 Task: Create in the project AtlasLine and in the Backlog issue 'Develop a new feature to allow for real-time collaboration on documents' a child issue 'Data access policy creation and testing', and assign it to team member softage.2@softage.net. Create in the project AtlasLine and in the Backlog issue 'Implement a new feature to allow for automatic updates to the software' a child issue 'Serverless computing application resource allocation optimization and reporting', and assign it to team member softage.3@softage.net
Action: Mouse moved to (195, 55)
Screenshot: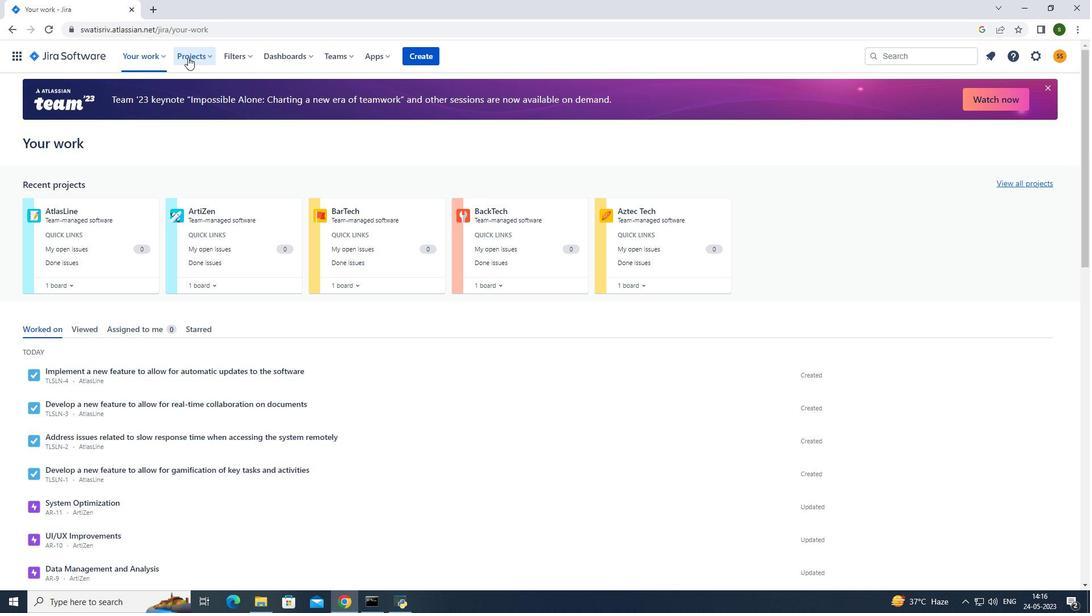
Action: Mouse pressed left at (195, 55)
Screenshot: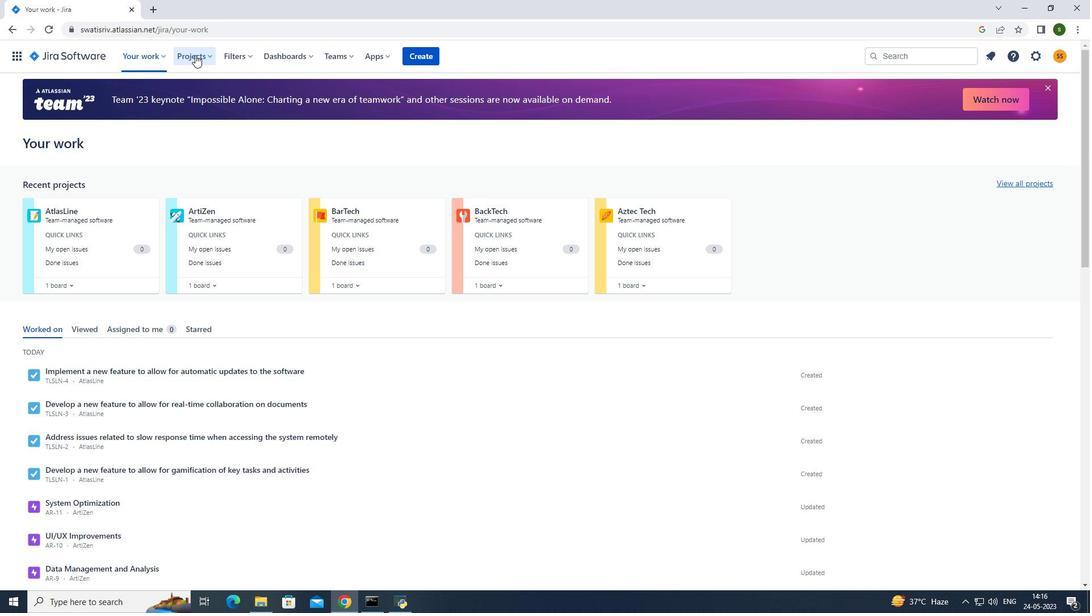 
Action: Mouse moved to (235, 99)
Screenshot: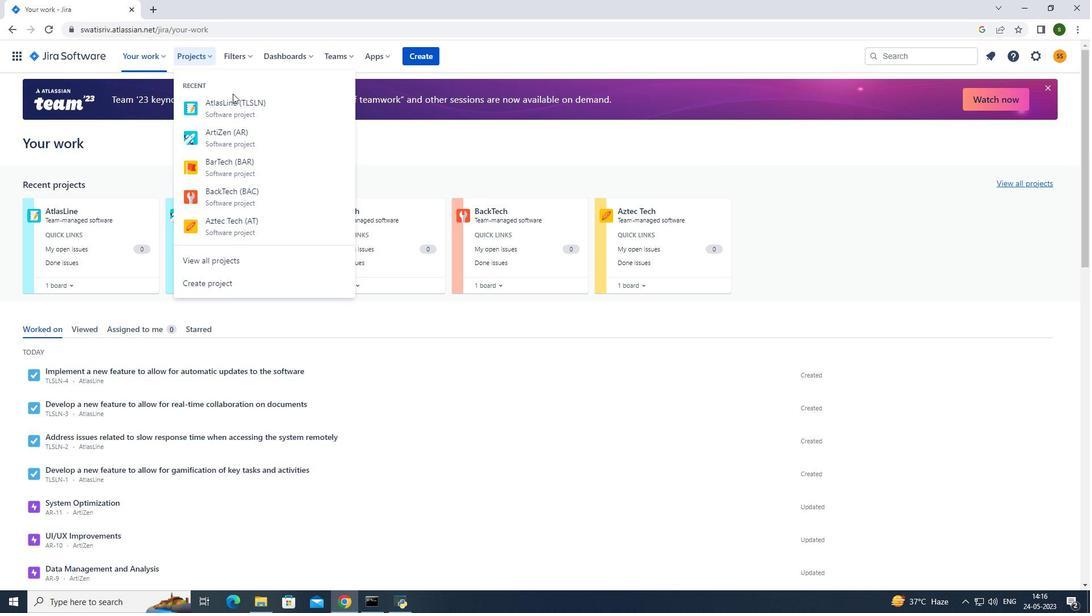 
Action: Mouse pressed left at (235, 99)
Screenshot: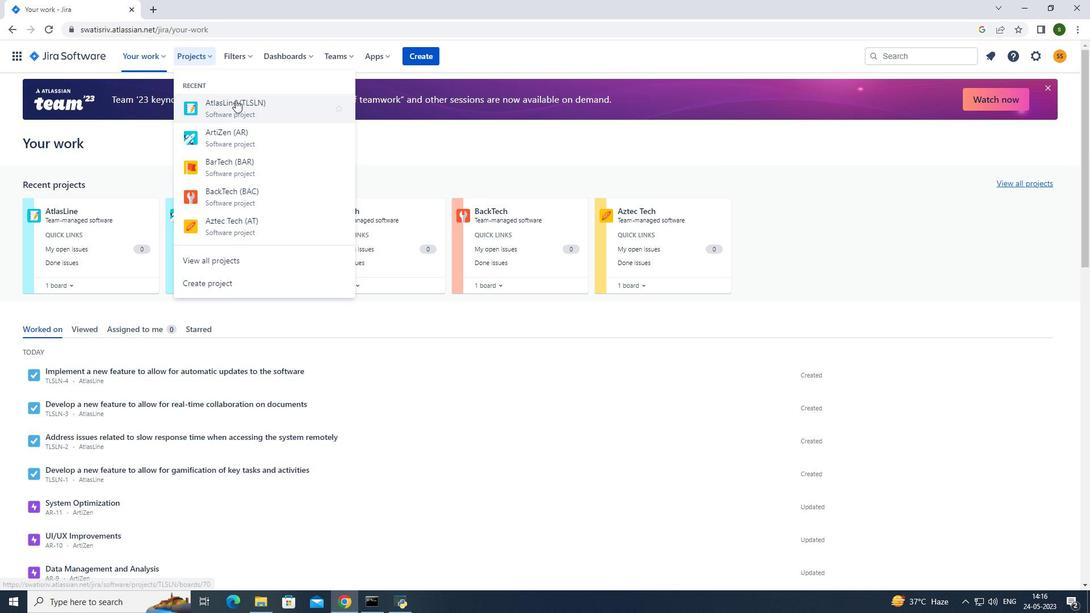
Action: Mouse moved to (245, 387)
Screenshot: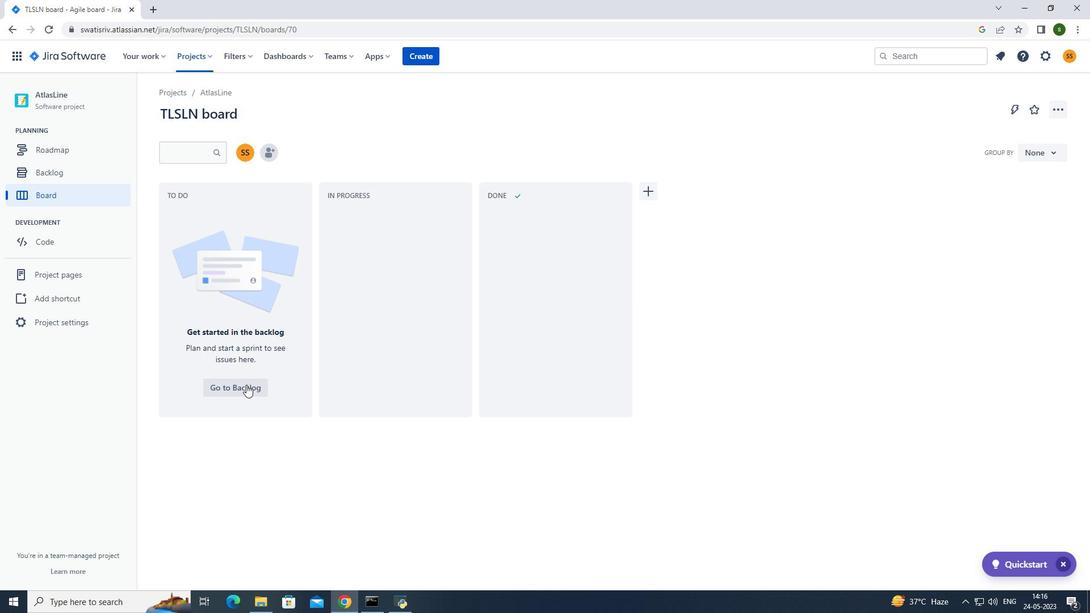 
Action: Mouse pressed left at (245, 387)
Screenshot: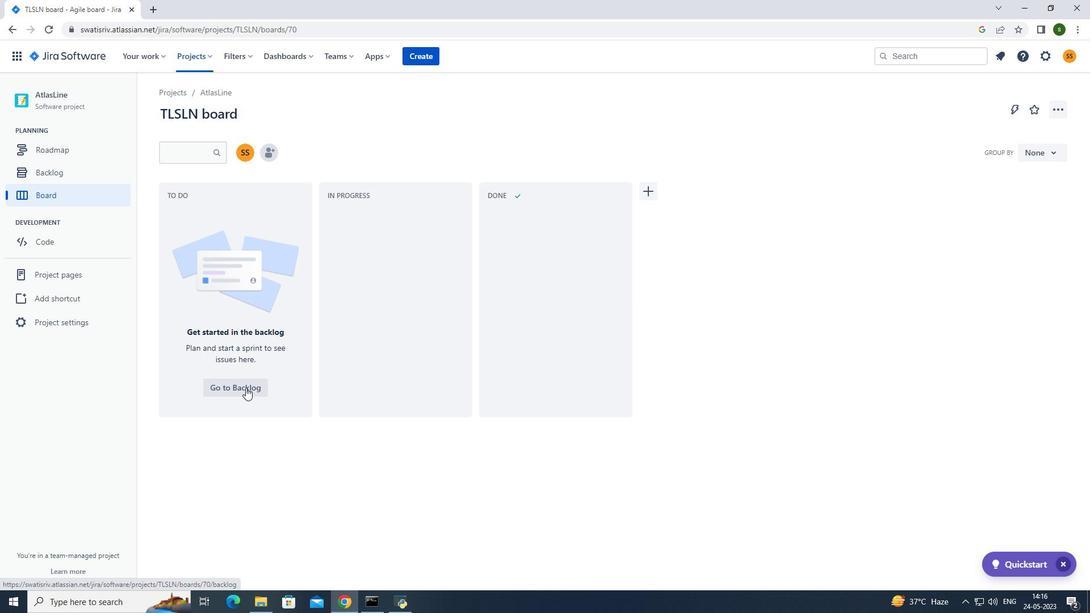 
Action: Mouse moved to (290, 360)
Screenshot: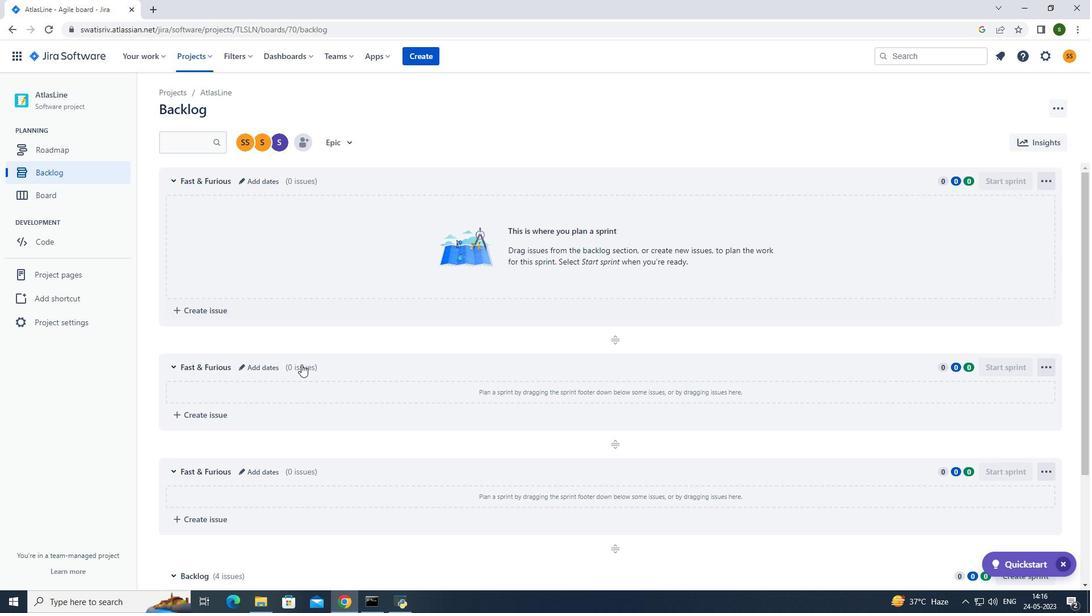 
Action: Mouse scrolled (290, 359) with delta (0, 0)
Screenshot: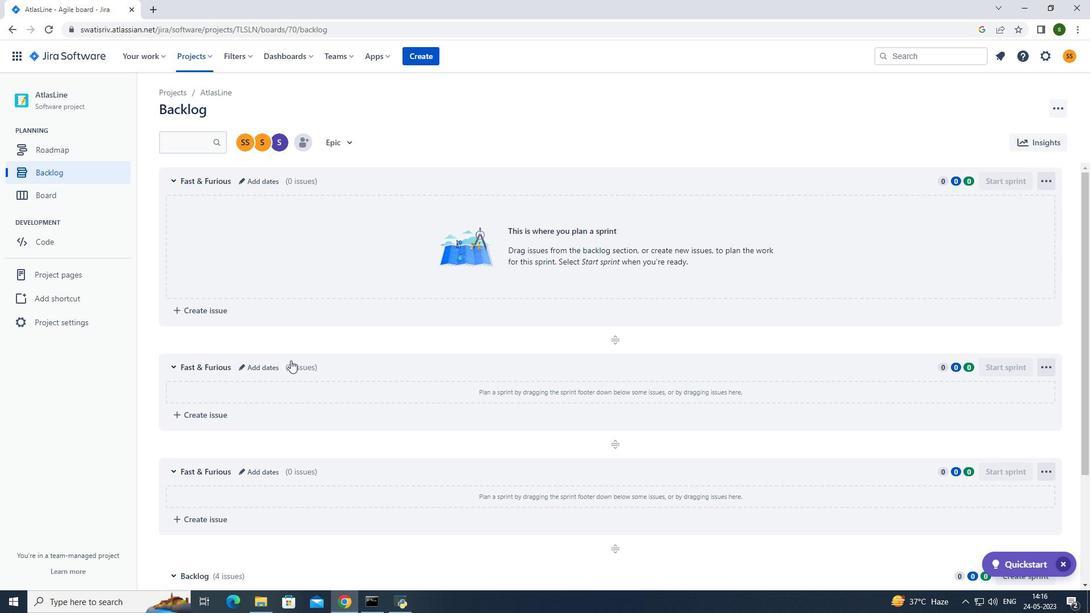 
Action: Mouse scrolled (290, 359) with delta (0, 0)
Screenshot: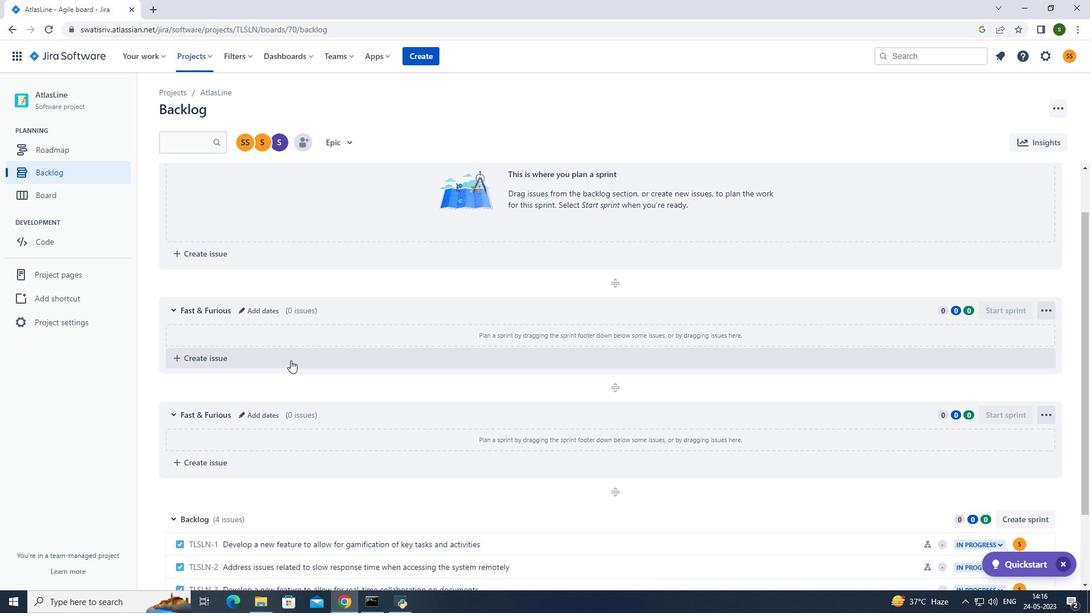
Action: Mouse scrolled (290, 359) with delta (0, 0)
Screenshot: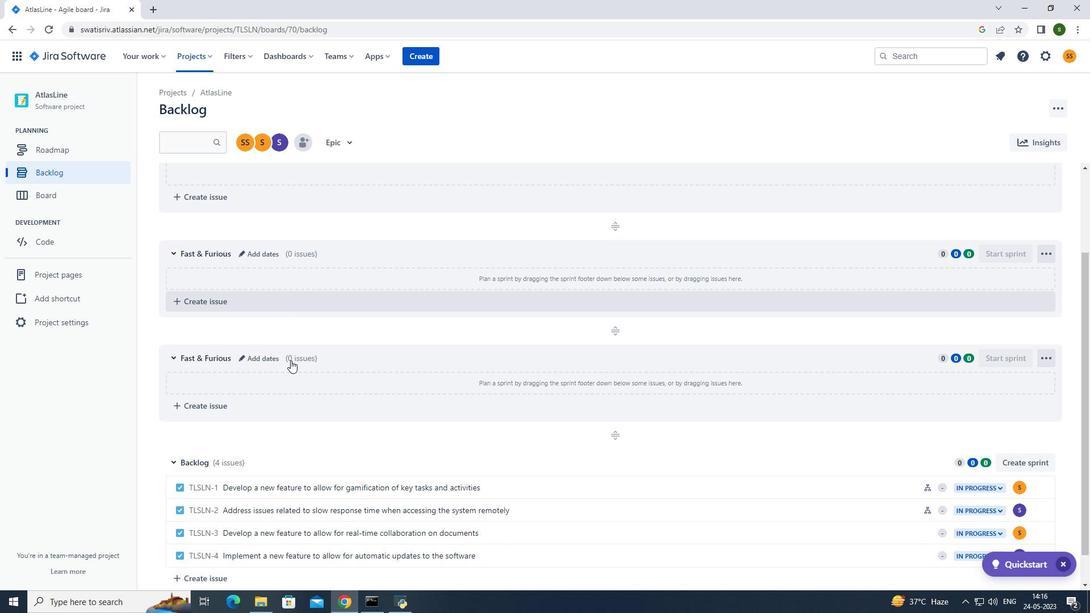 
Action: Mouse scrolled (290, 359) with delta (0, 0)
Screenshot: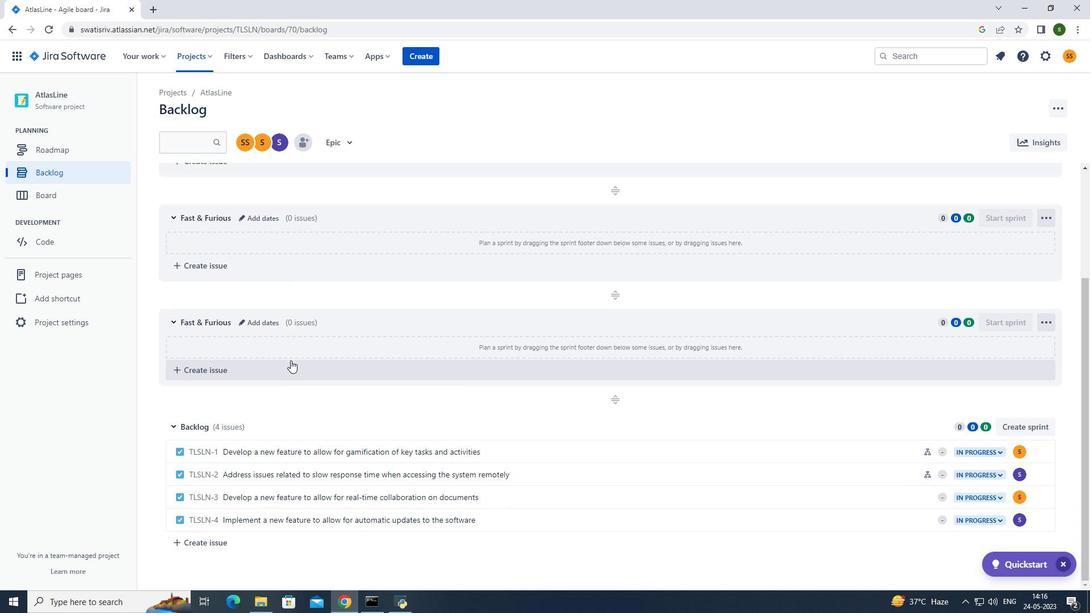 
Action: Mouse scrolled (290, 359) with delta (0, 0)
Screenshot: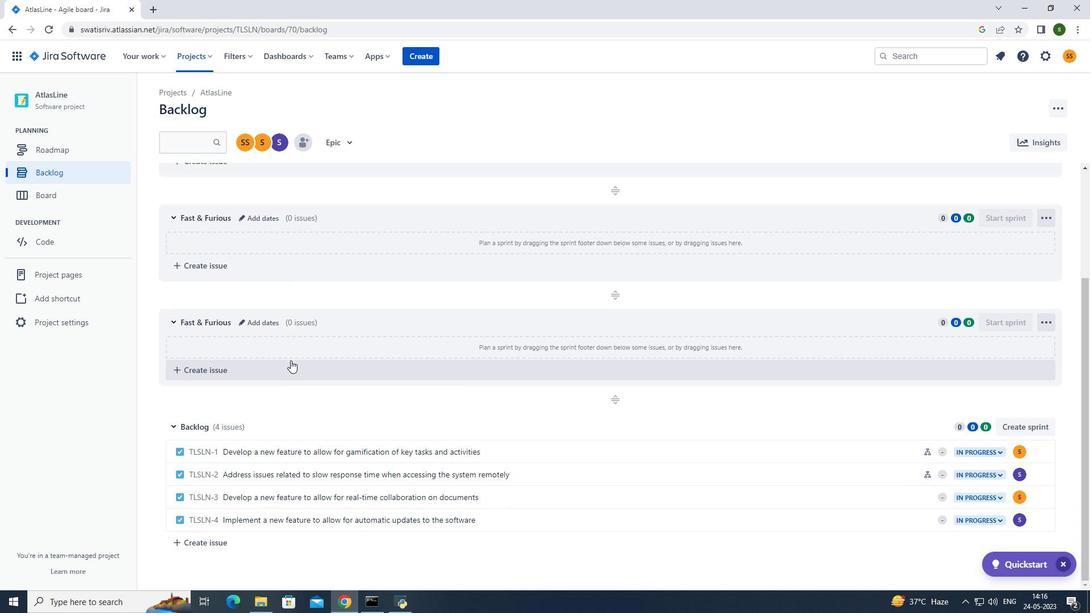 
Action: Mouse moved to (592, 492)
Screenshot: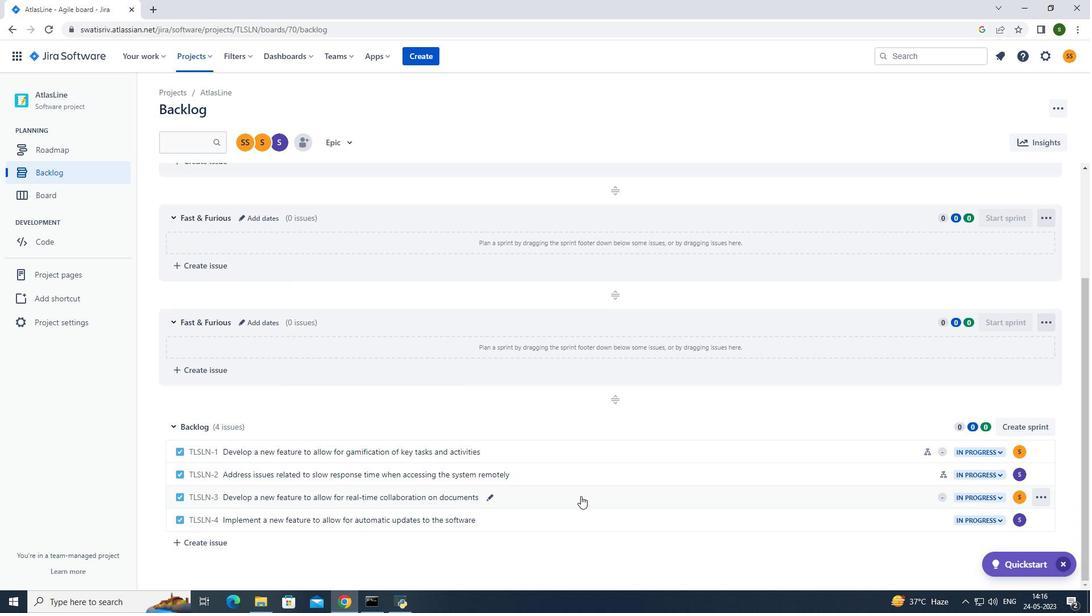 
Action: Mouse pressed left at (592, 492)
Screenshot: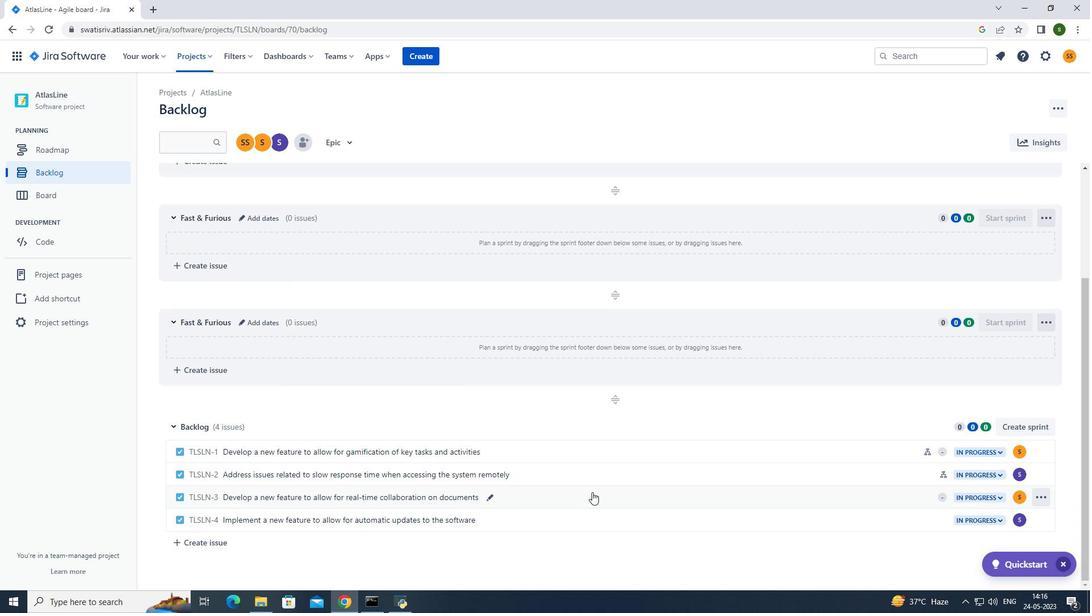 
Action: Mouse moved to (886, 254)
Screenshot: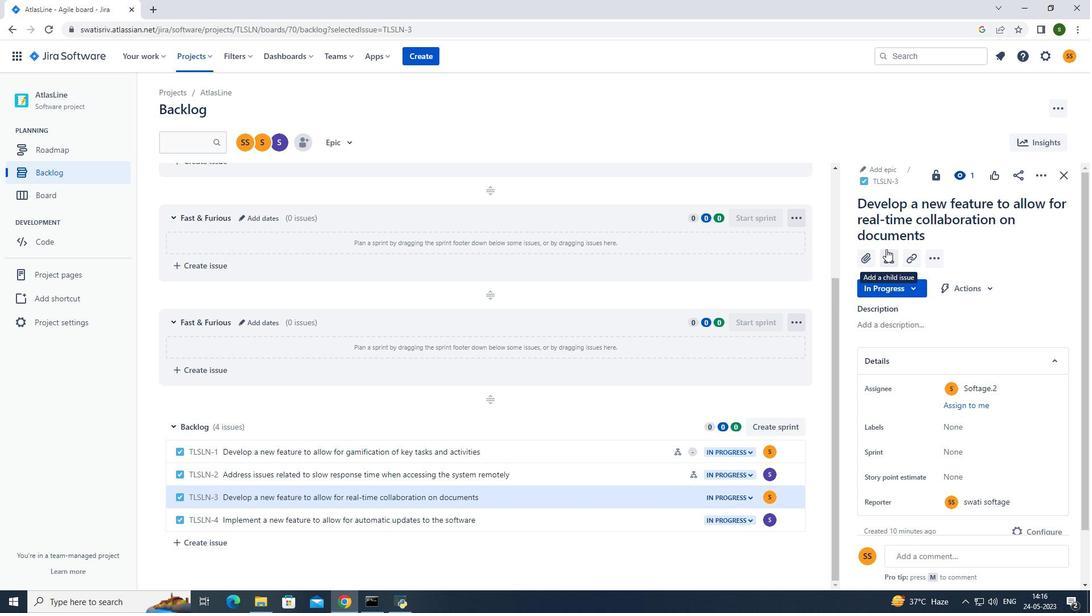
Action: Mouse pressed left at (886, 254)
Screenshot: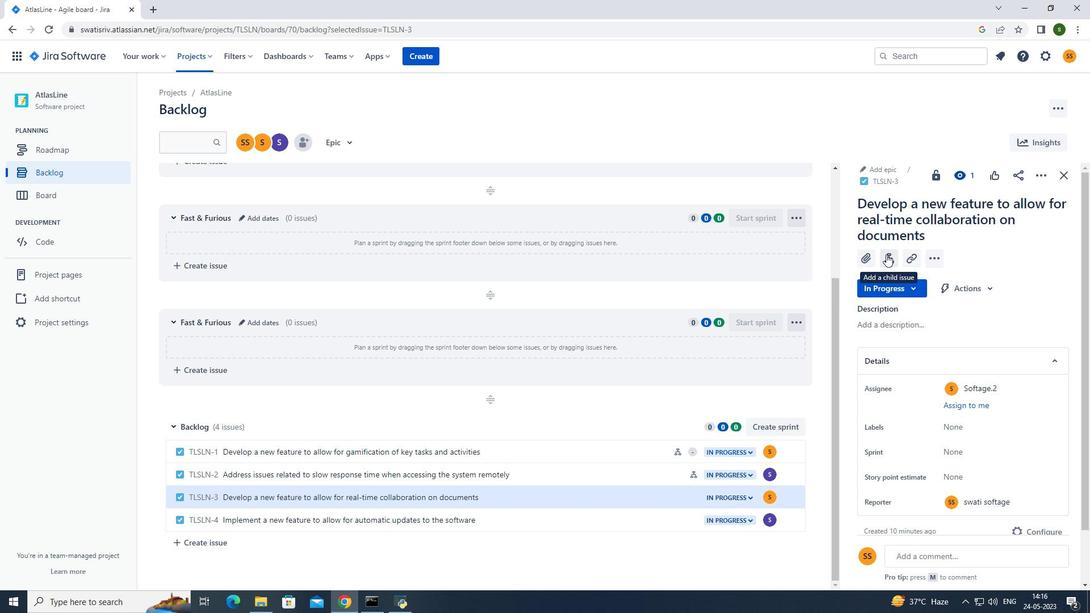 
Action: Mouse moved to (903, 363)
Screenshot: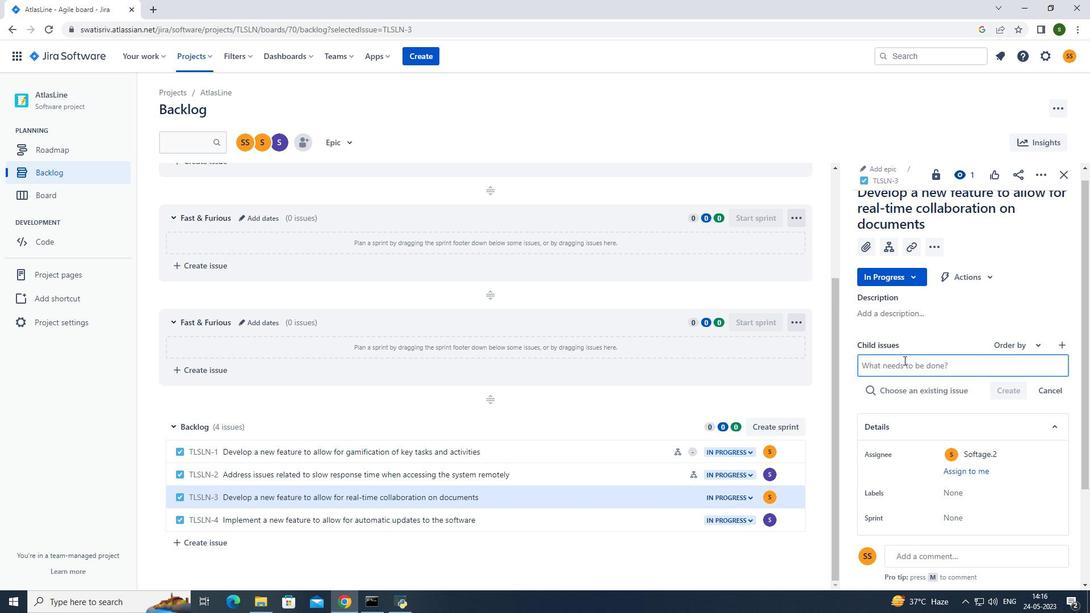 
Action: Mouse pressed left at (903, 363)
Screenshot: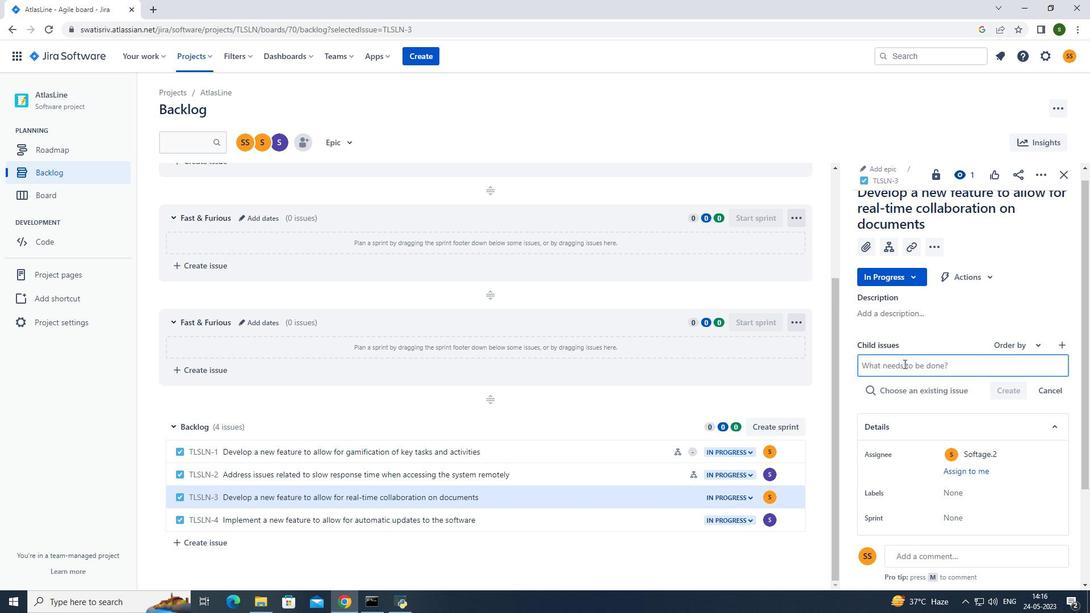 
Action: Mouse moved to (899, 376)
Screenshot: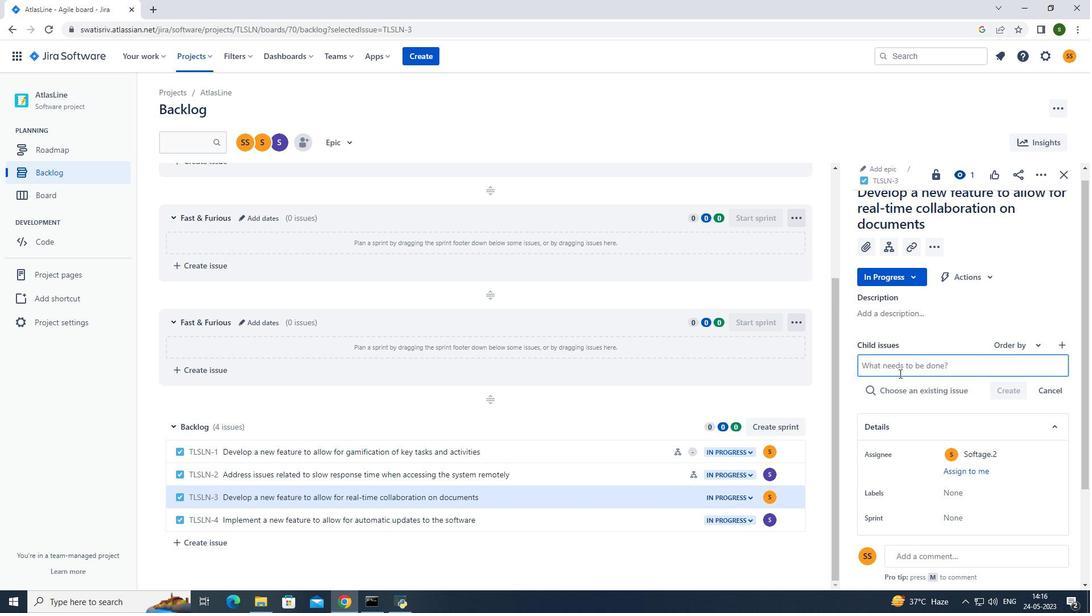 
Action: Key pressed <Key.caps_lock>D<Key.caps_lock>ata<Key.space>access<Key.space>policy<Key.space>creation<Key.space>and<Key.space>testing<Key.enter>
Screenshot: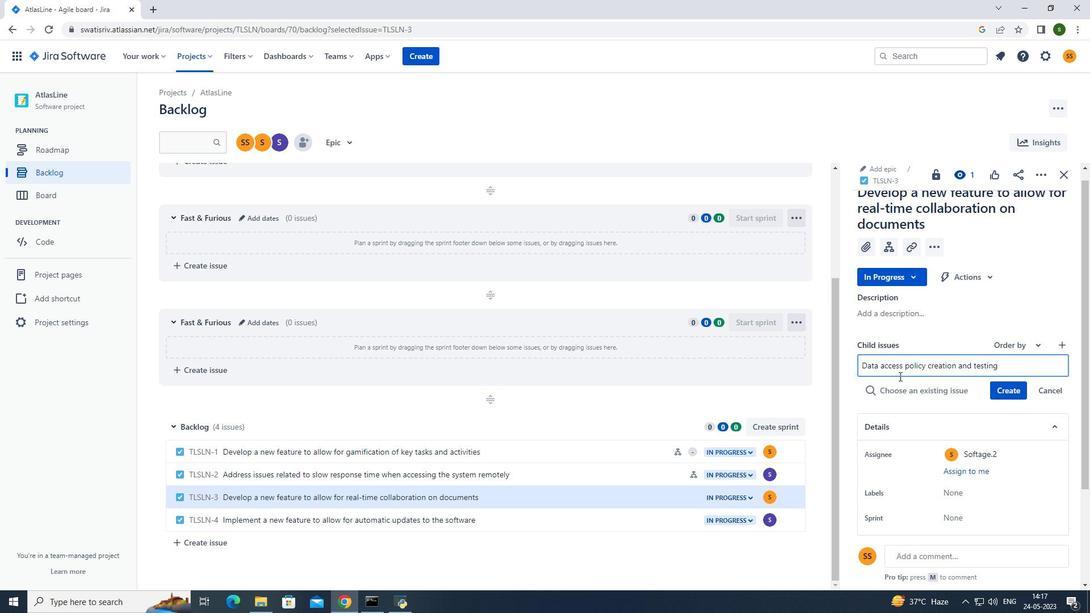 
Action: Mouse moved to (1020, 369)
Screenshot: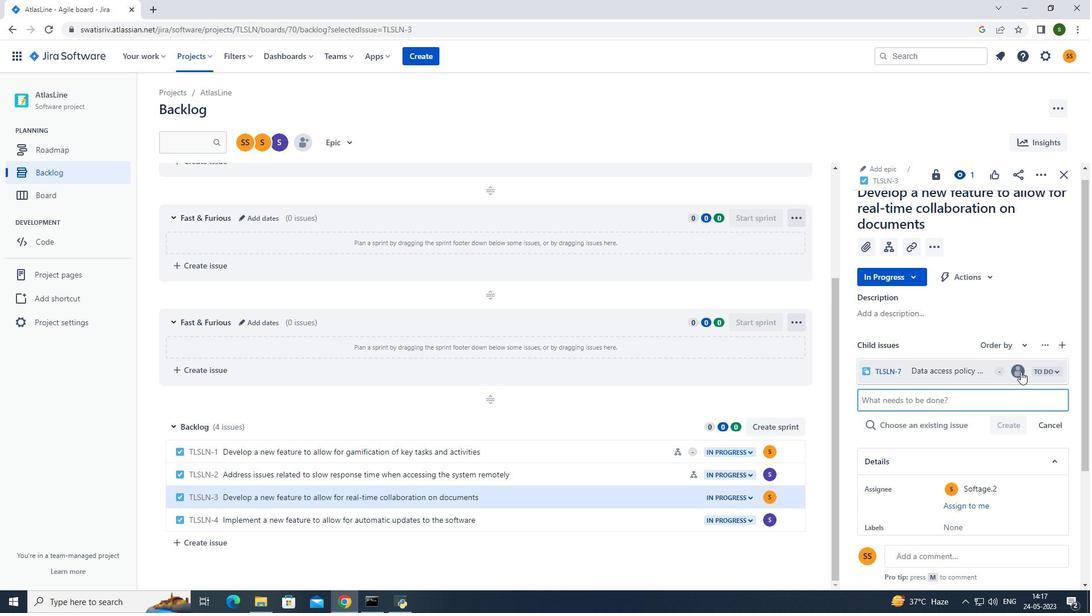 
Action: Mouse pressed left at (1020, 369)
Screenshot: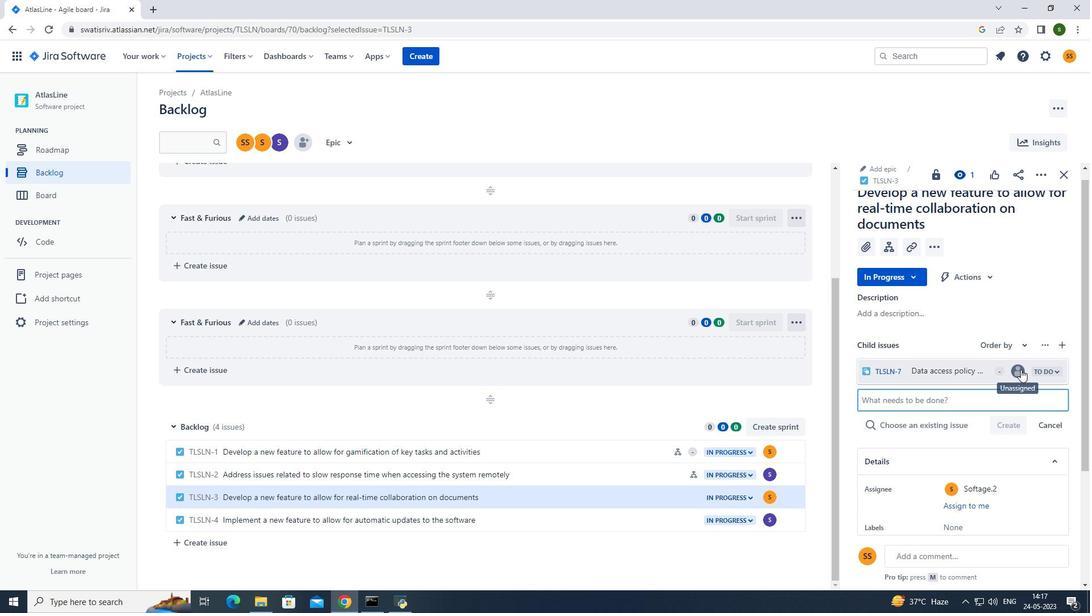 
Action: Mouse moved to (926, 312)
Screenshot: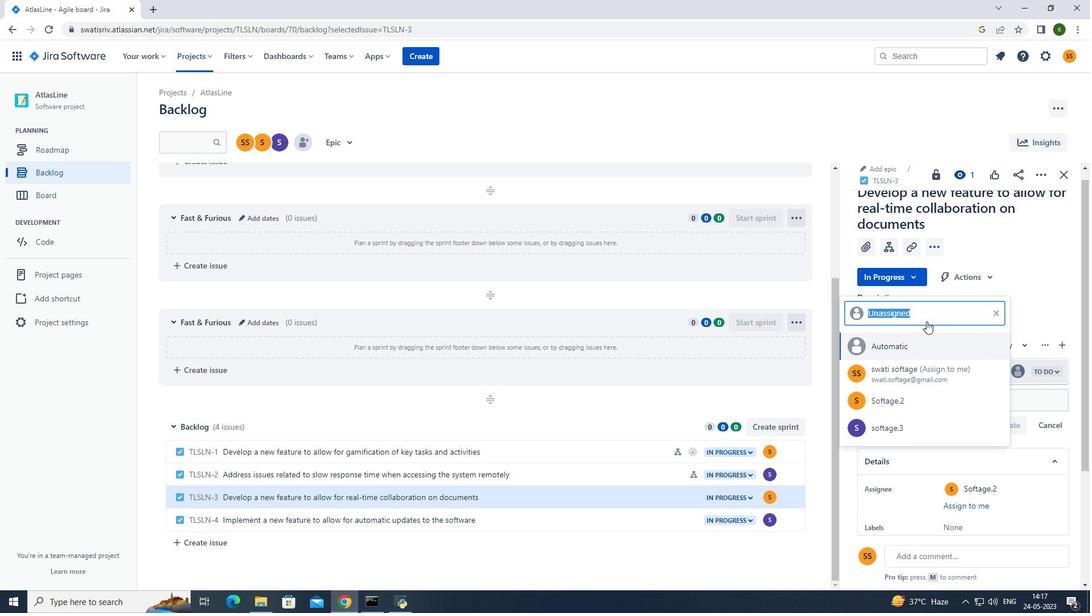 
Action: Key pressed softage.2<Key.shift>@softage.net
Screenshot: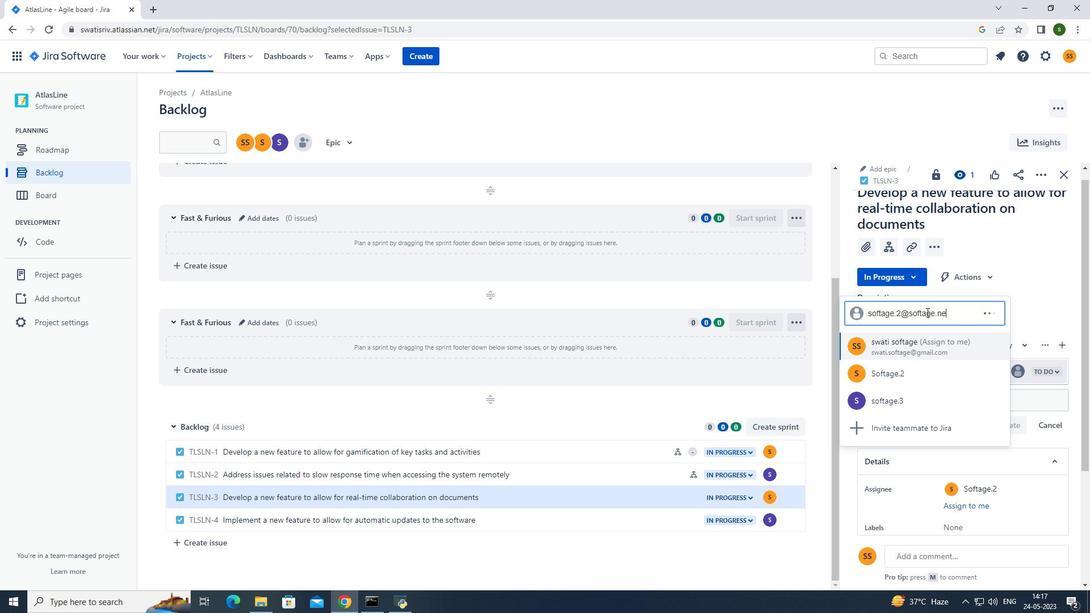 
Action: Mouse moved to (915, 373)
Screenshot: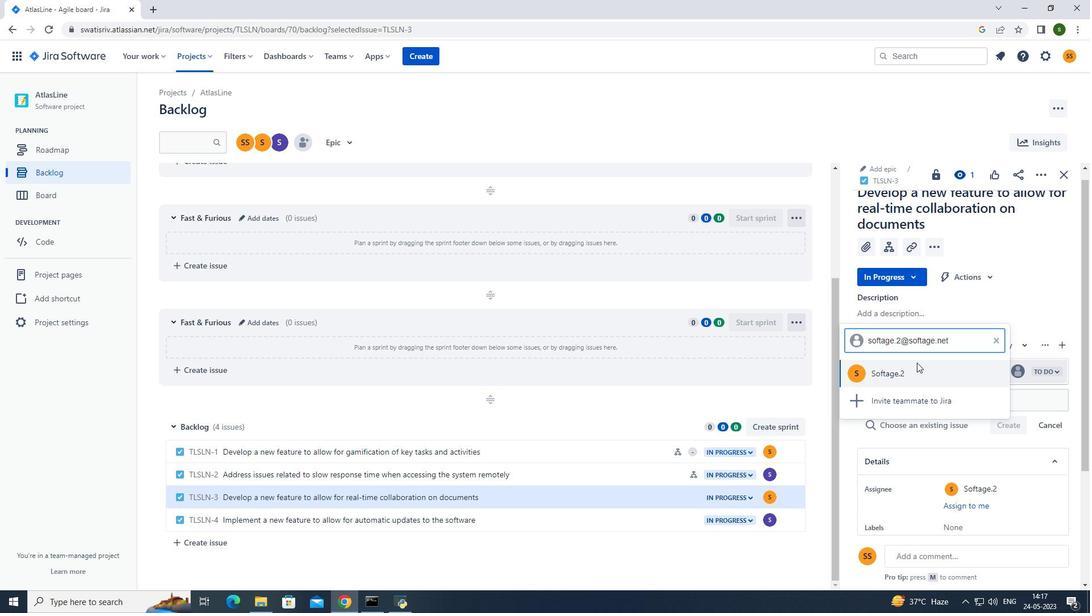 
Action: Mouse pressed left at (915, 373)
Screenshot: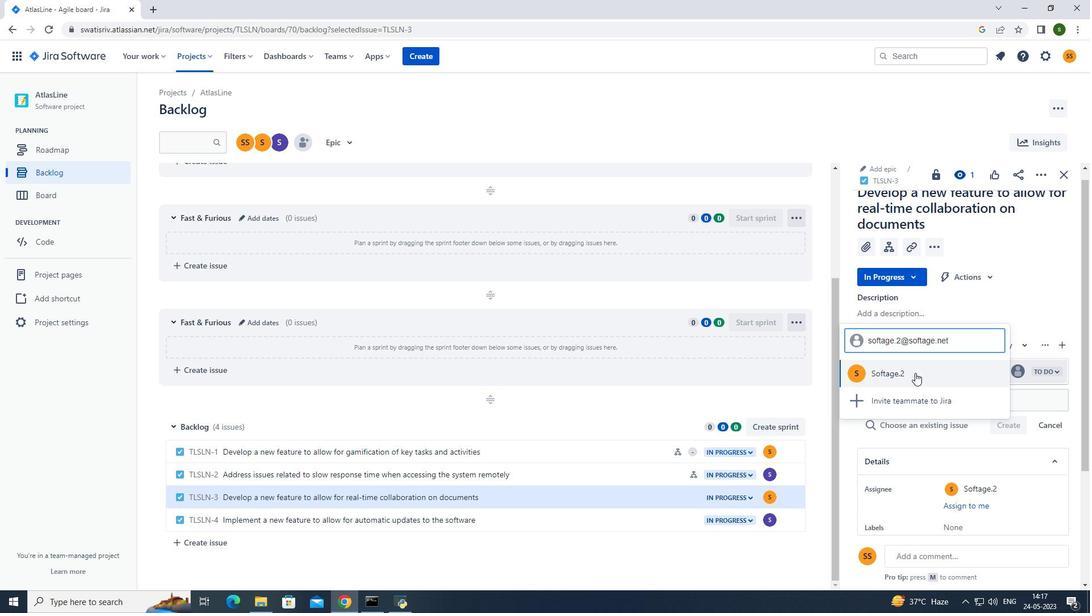 
Action: Mouse moved to (596, 122)
Screenshot: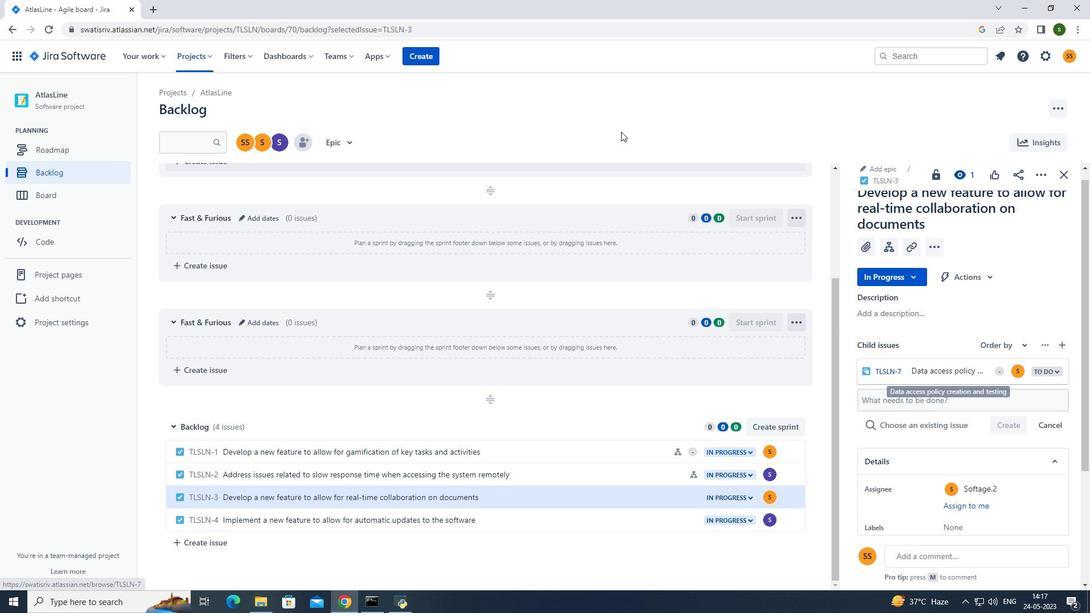 
Action: Mouse pressed left at (596, 122)
Screenshot: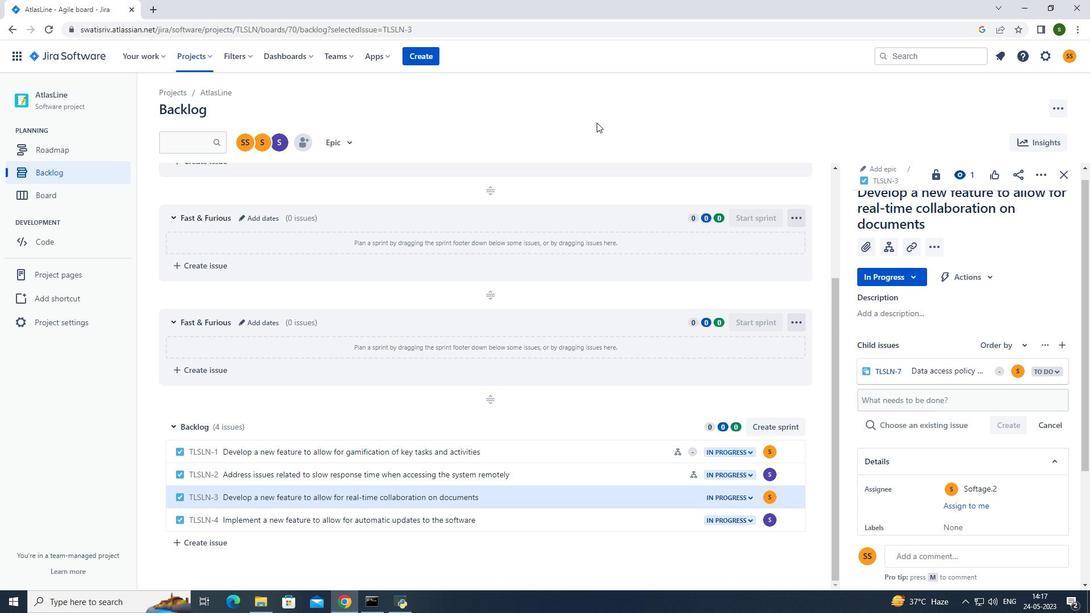 
Action: Mouse moved to (193, 50)
Screenshot: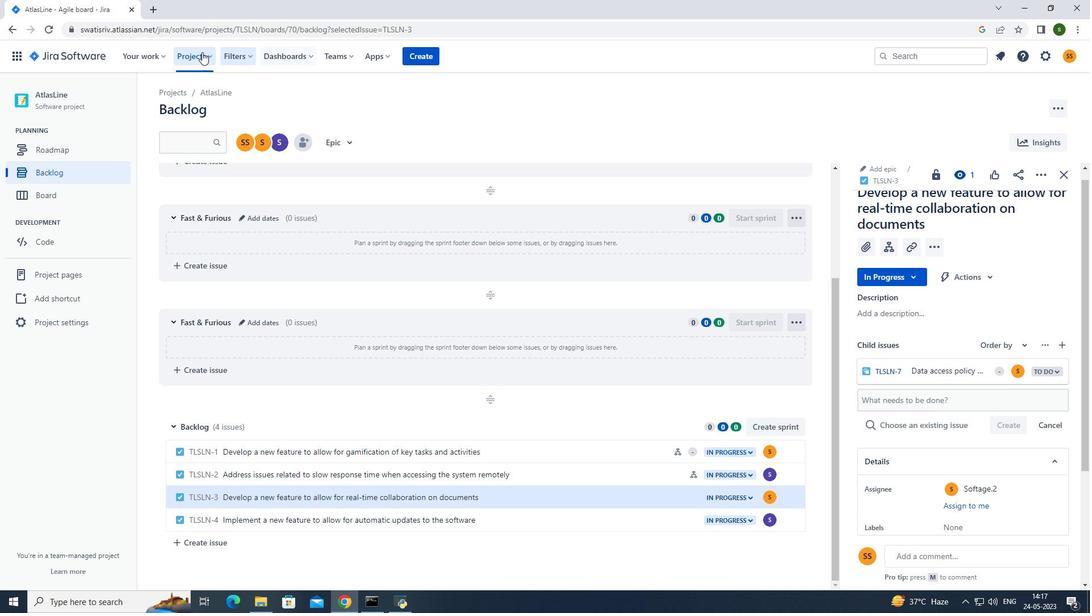 
Action: Mouse pressed left at (193, 50)
Screenshot: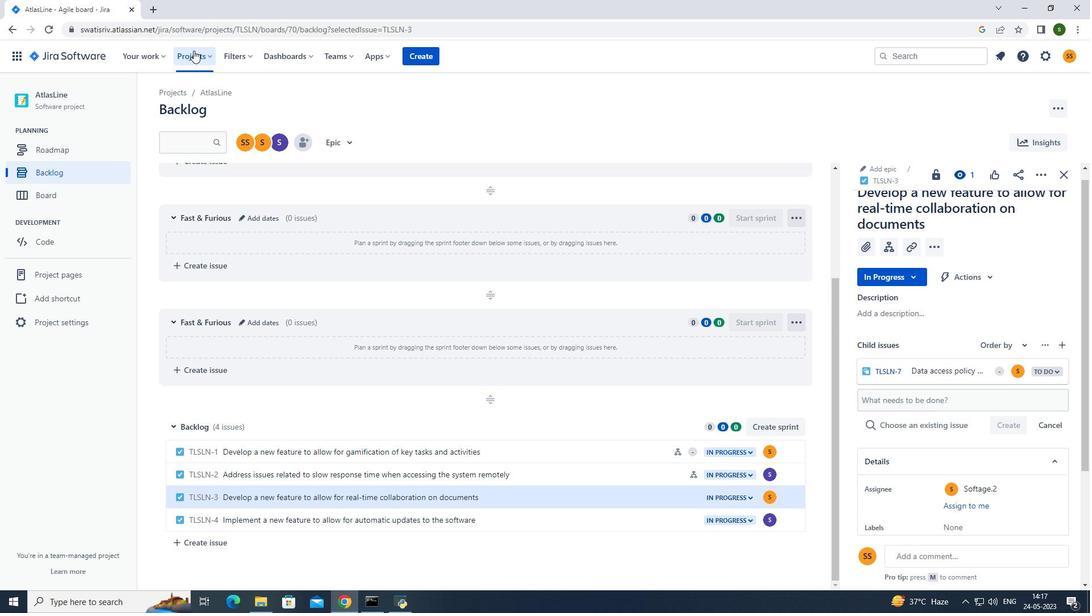
Action: Mouse moved to (238, 99)
Screenshot: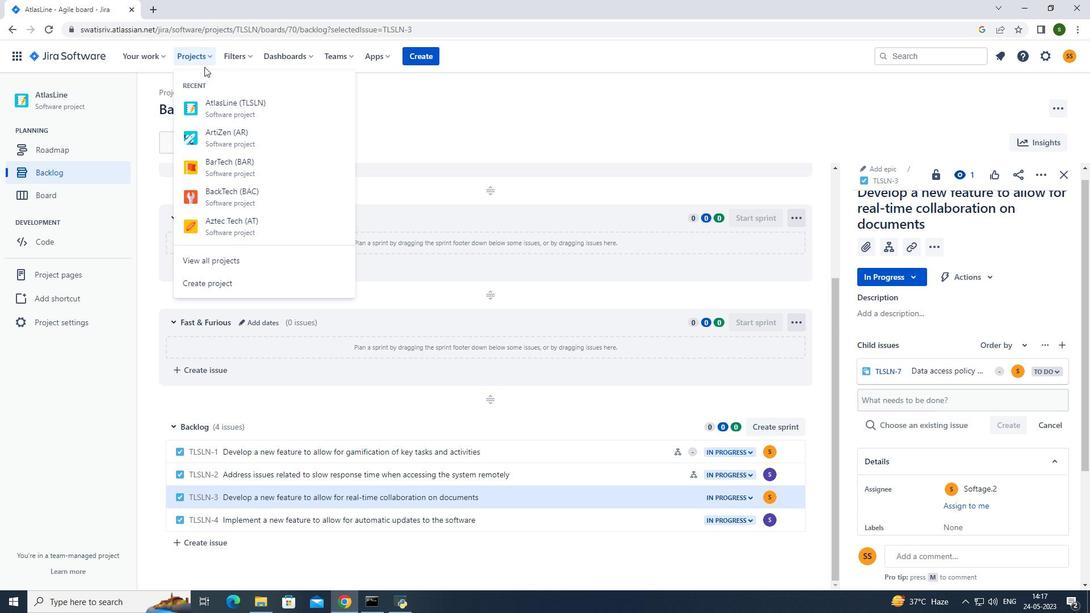 
Action: Mouse pressed left at (238, 99)
Screenshot: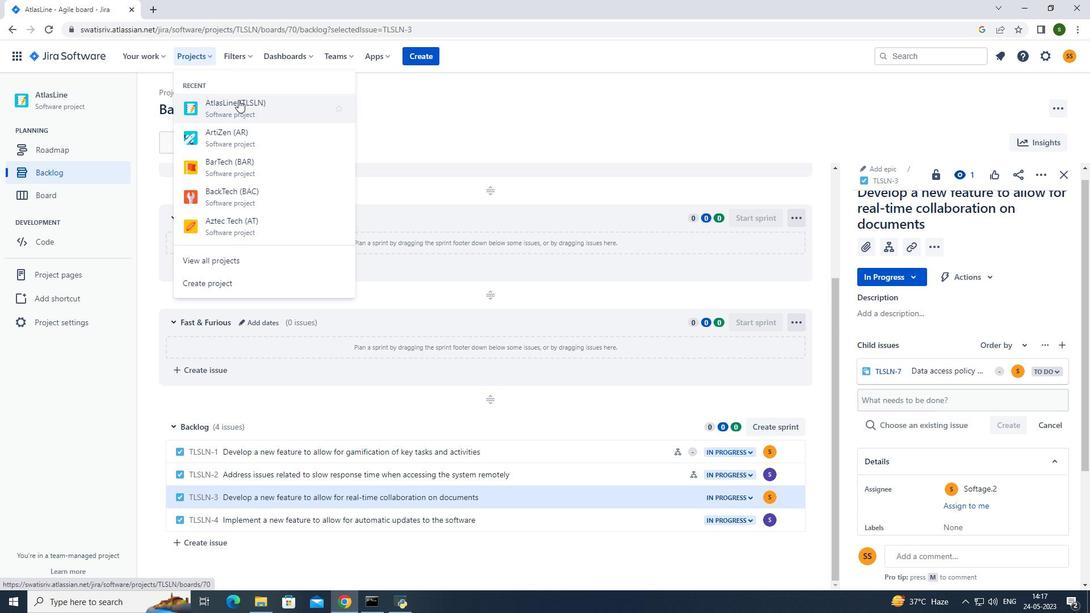 
Action: Mouse moved to (236, 394)
Screenshot: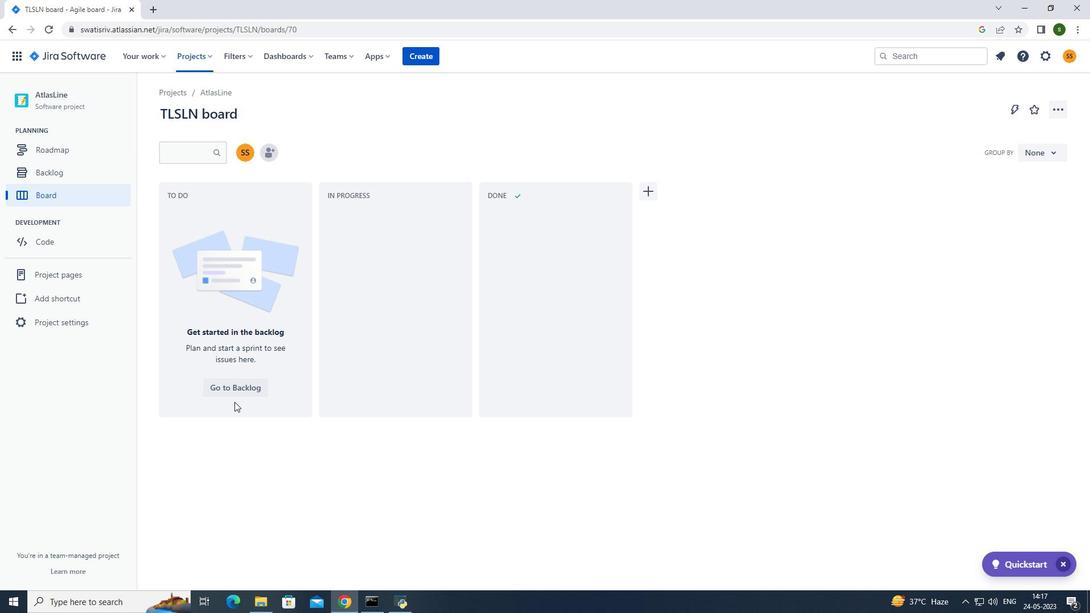 
Action: Mouse pressed left at (236, 394)
Screenshot: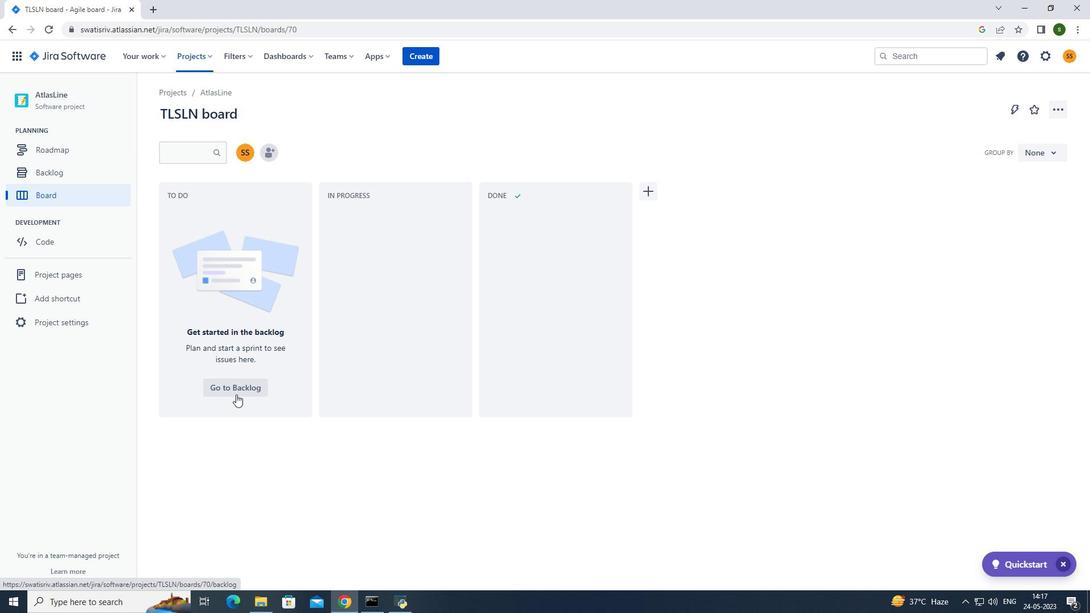 
Action: Mouse moved to (451, 369)
Screenshot: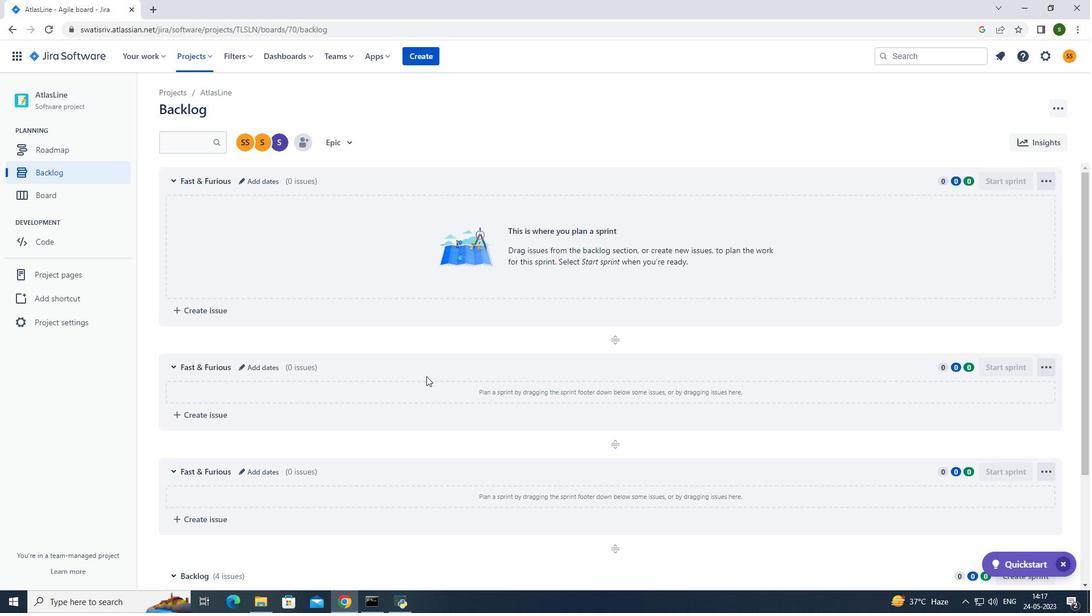 
Action: Mouse scrolled (451, 368) with delta (0, 0)
Screenshot: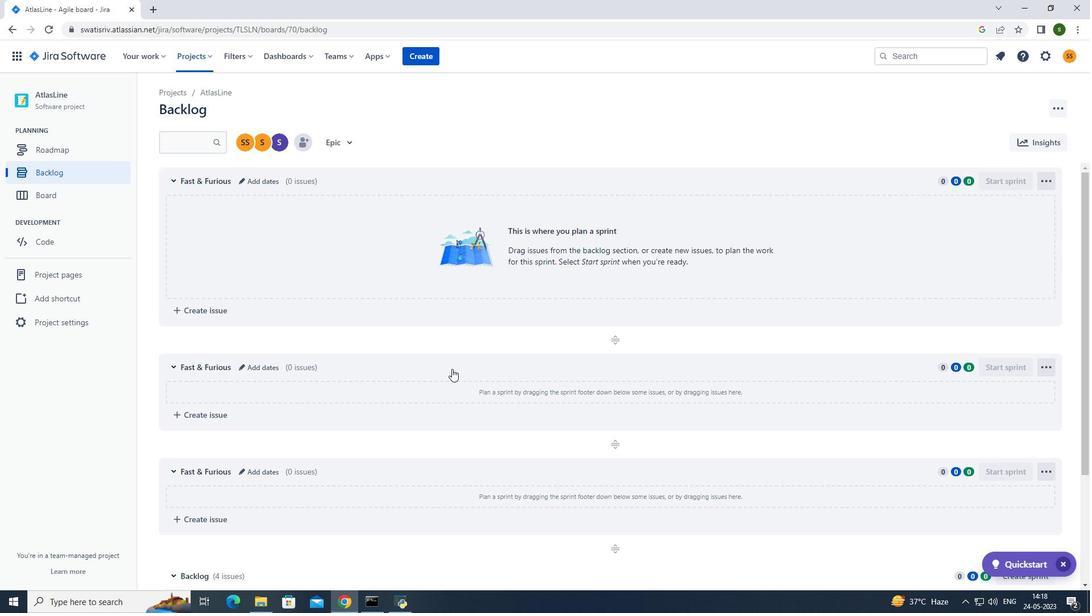 
Action: Mouse scrolled (451, 368) with delta (0, 0)
Screenshot: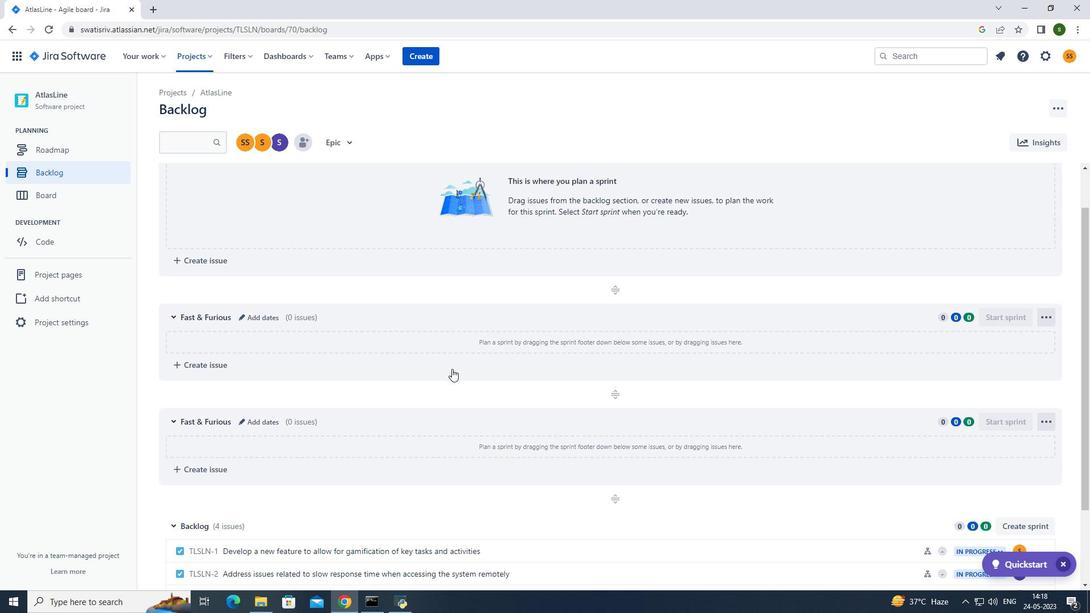 
Action: Mouse scrolled (451, 368) with delta (0, 0)
Screenshot: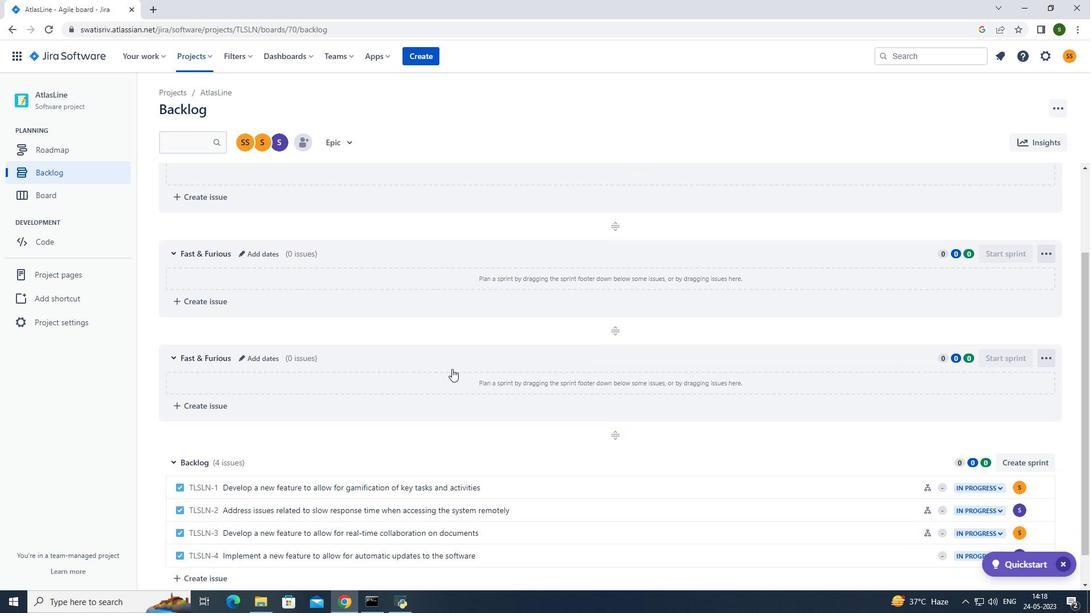 
Action: Mouse scrolled (451, 368) with delta (0, 0)
Screenshot: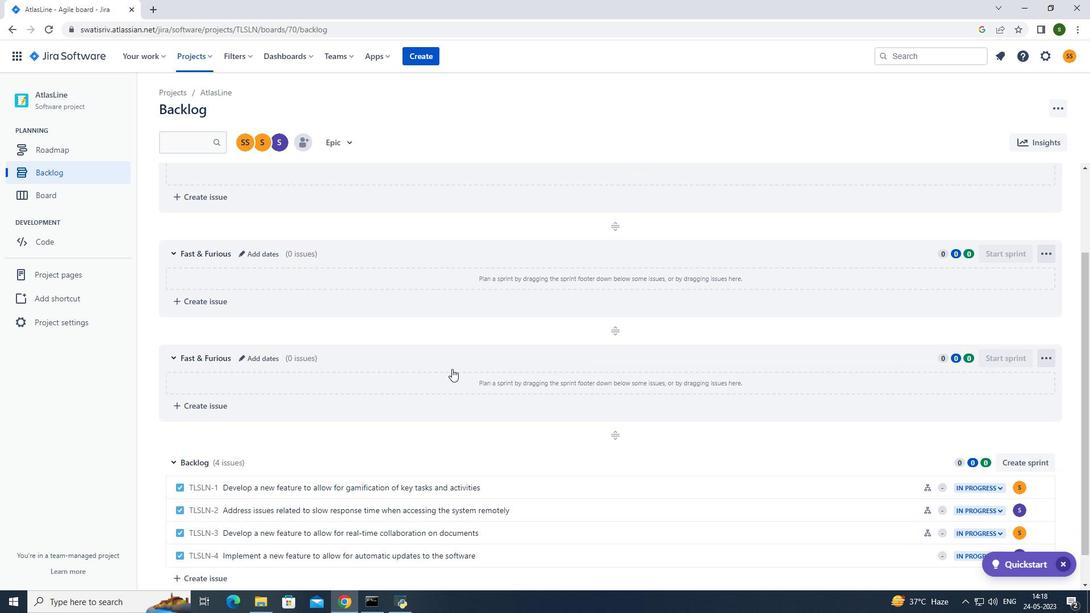 
Action: Mouse scrolled (451, 368) with delta (0, 0)
Screenshot: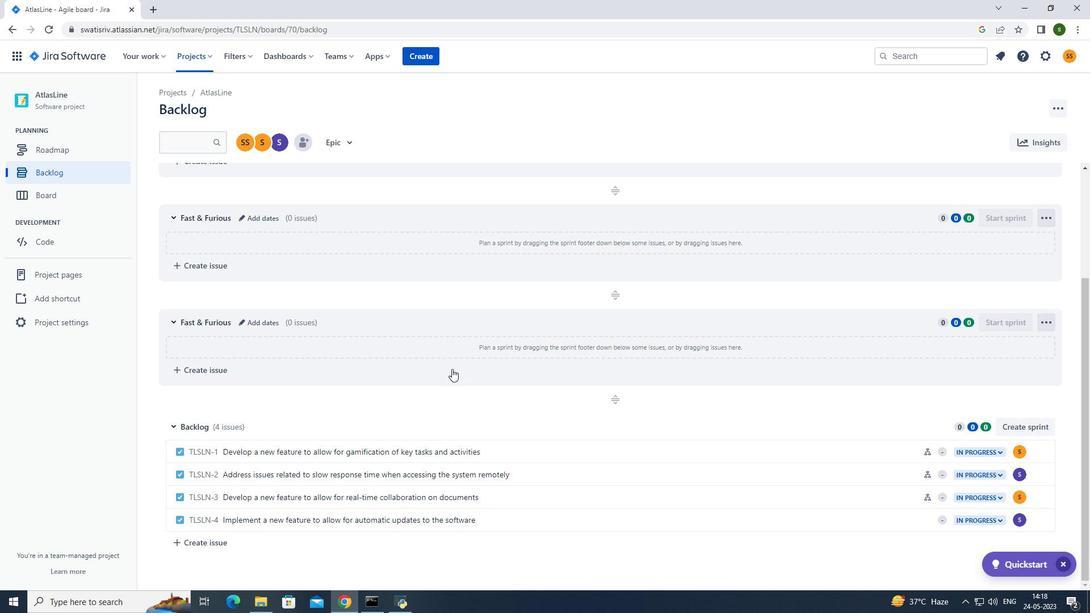
Action: Mouse moved to (745, 516)
Screenshot: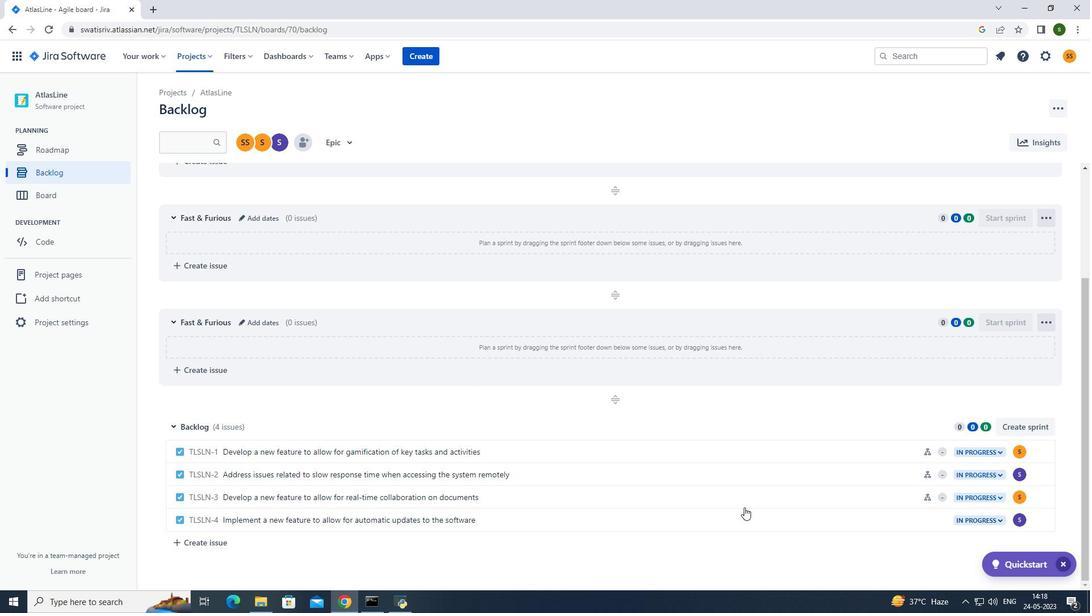 
Action: Mouse pressed left at (745, 516)
Screenshot: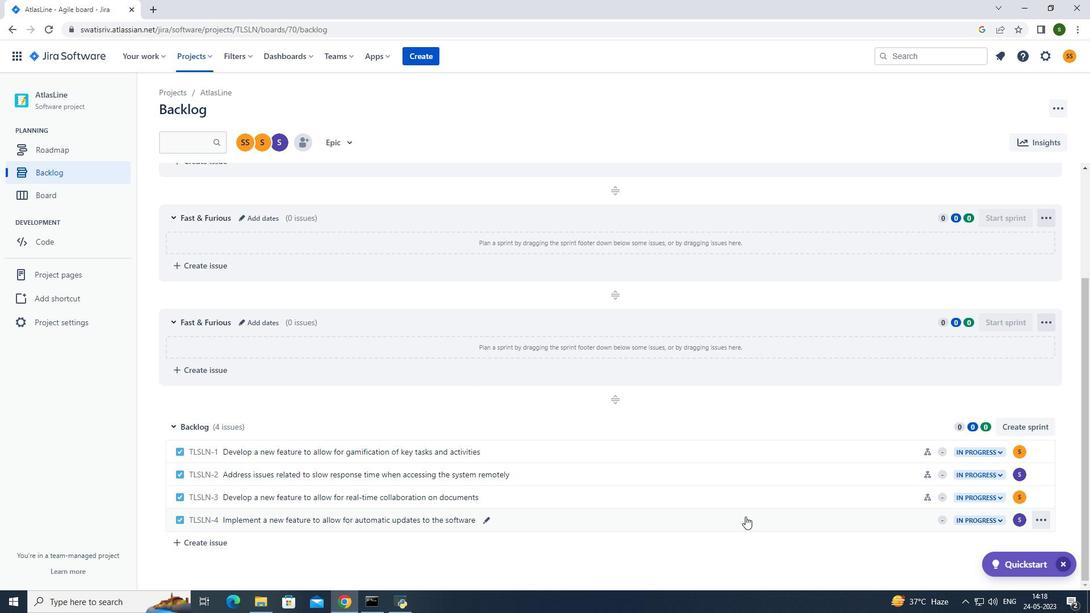 
Action: Mouse moved to (886, 256)
Screenshot: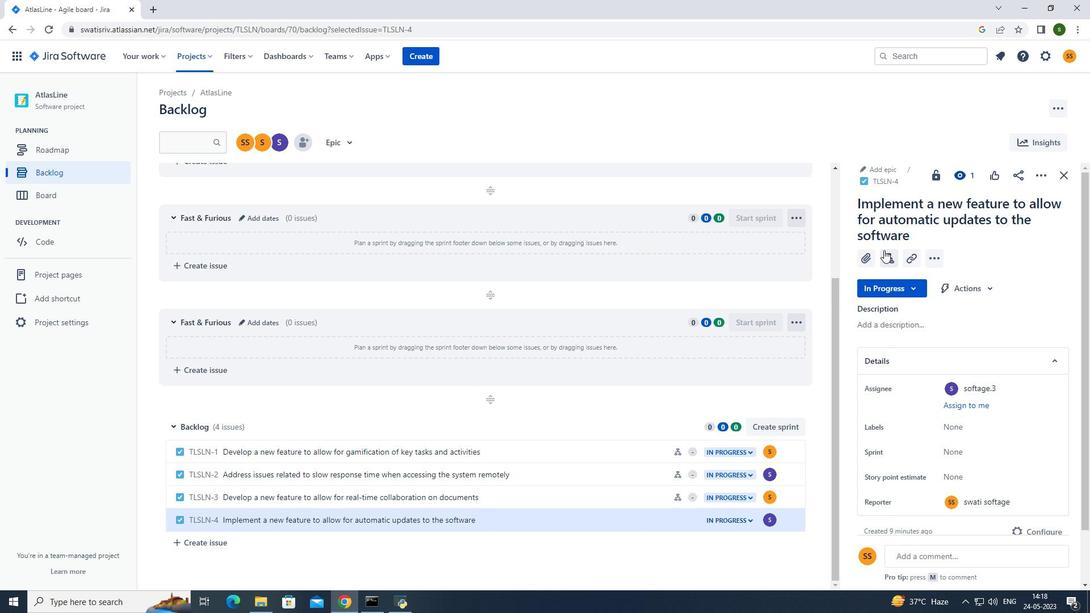 
Action: Mouse pressed left at (886, 256)
Screenshot: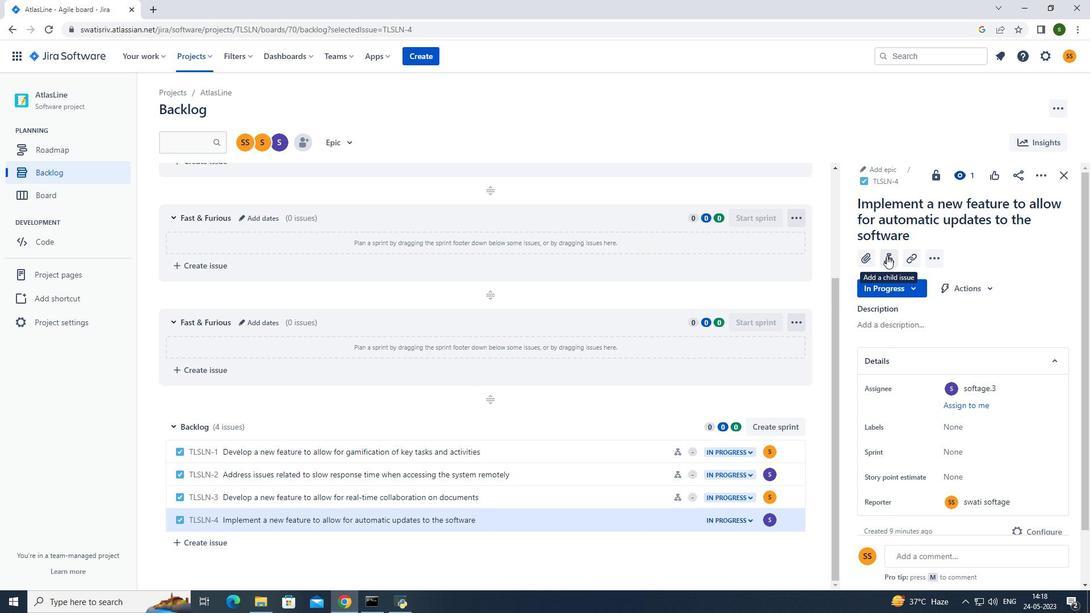 
Action: Mouse moved to (913, 363)
Screenshot: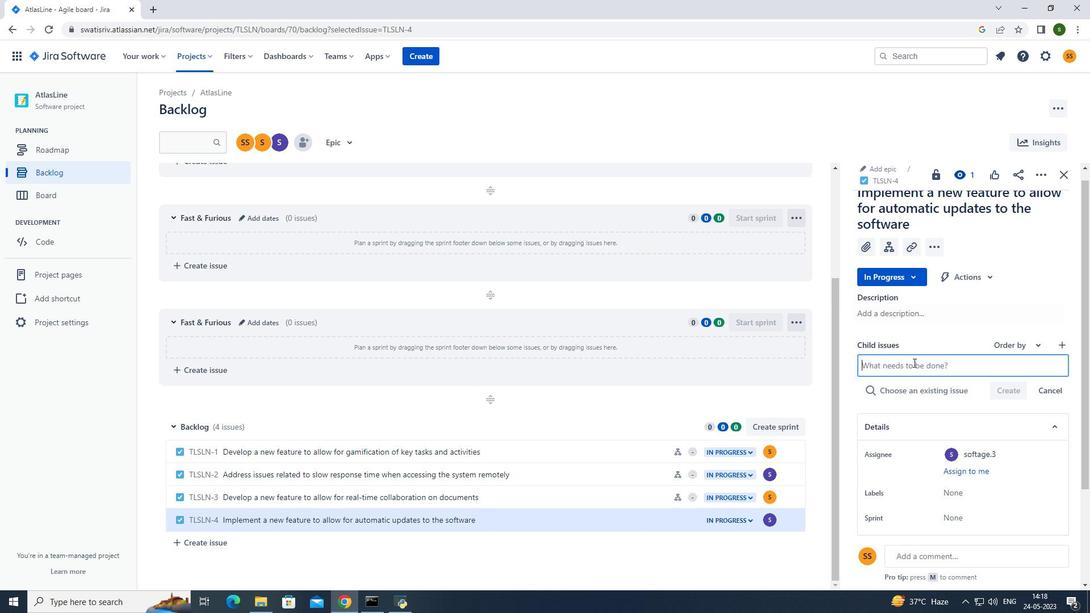 
Action: Mouse pressed left at (913, 363)
Screenshot: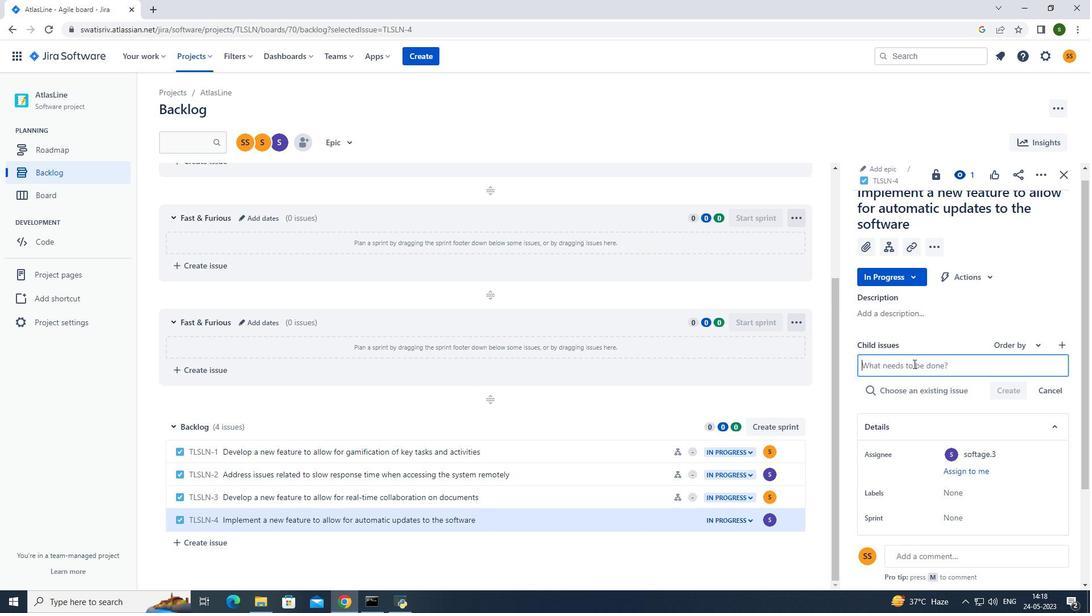 
Action: Mouse moved to (913, 364)
Screenshot: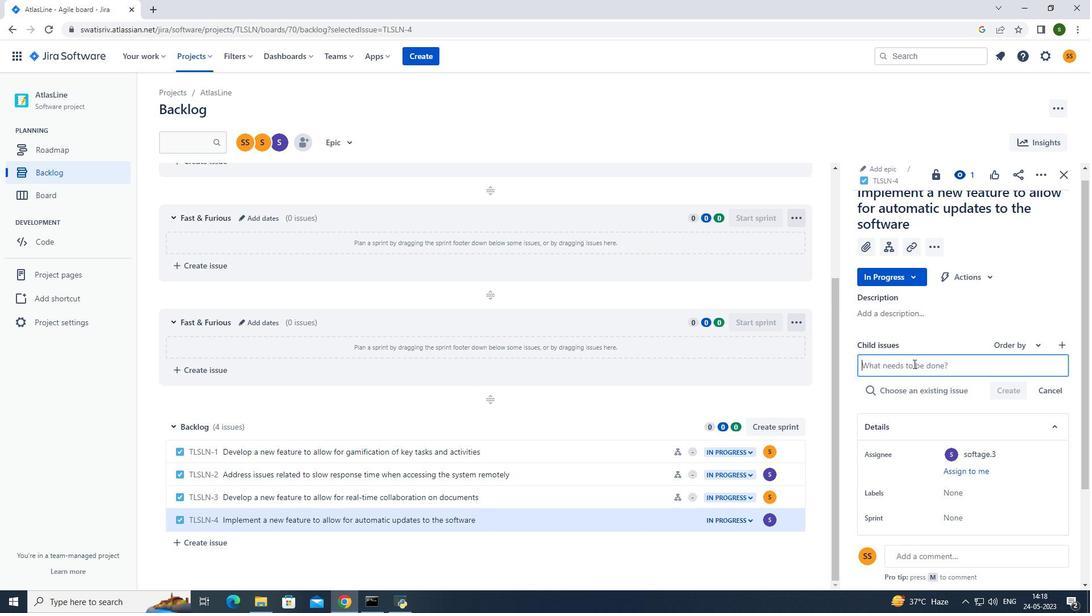 
Action: Key pressed <Key.caps_lock>S<Key.caps_lock>erverless<Key.space>computing<Key.space>application<Key.space>resouce<Key.space>allocation<Key.space>optimization<Key.space>and<Key.space>reporting
Screenshot: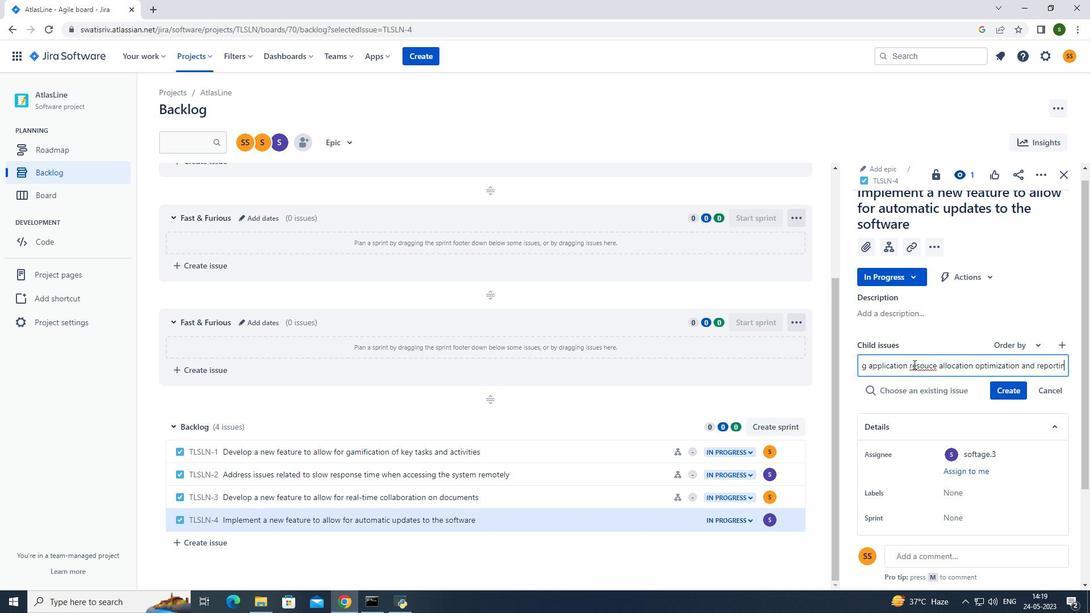 
Action: Mouse moved to (922, 363)
Screenshot: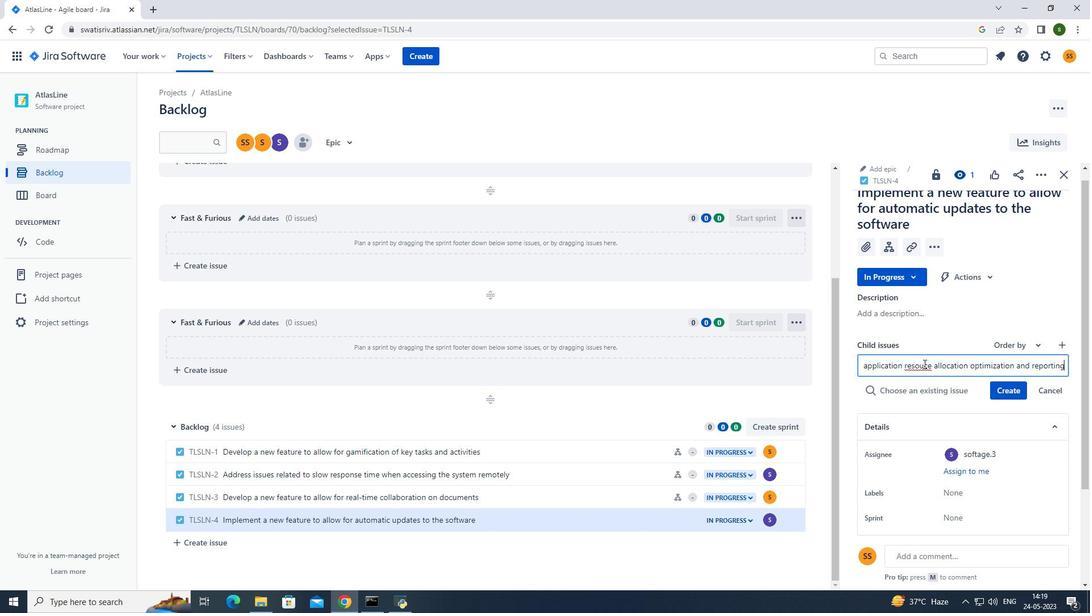 
Action: Mouse pressed left at (922, 363)
Screenshot: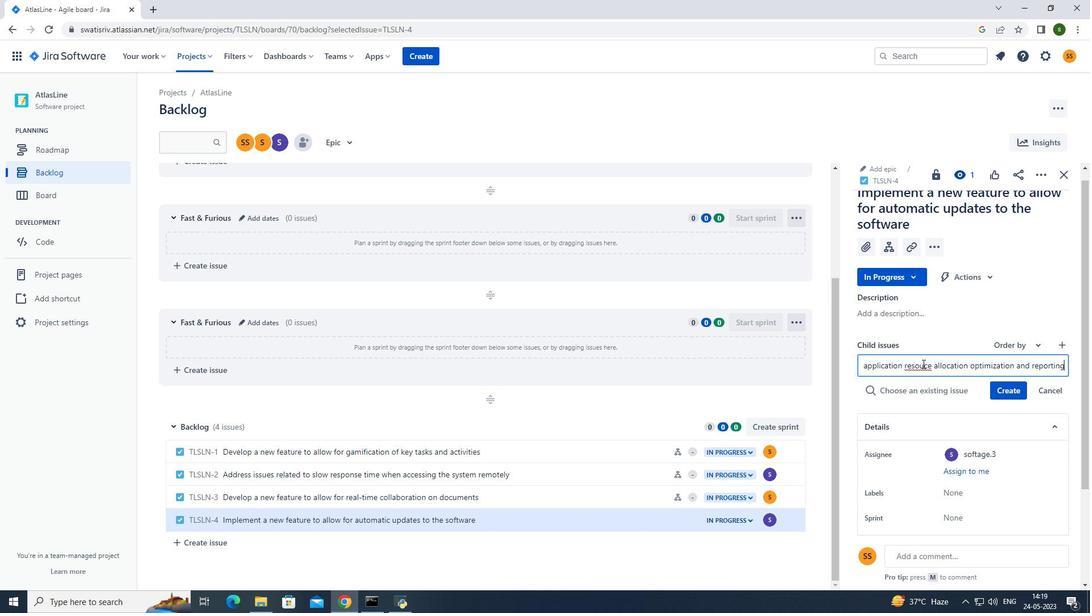 
Action: Mouse moved to (953, 359)
Screenshot: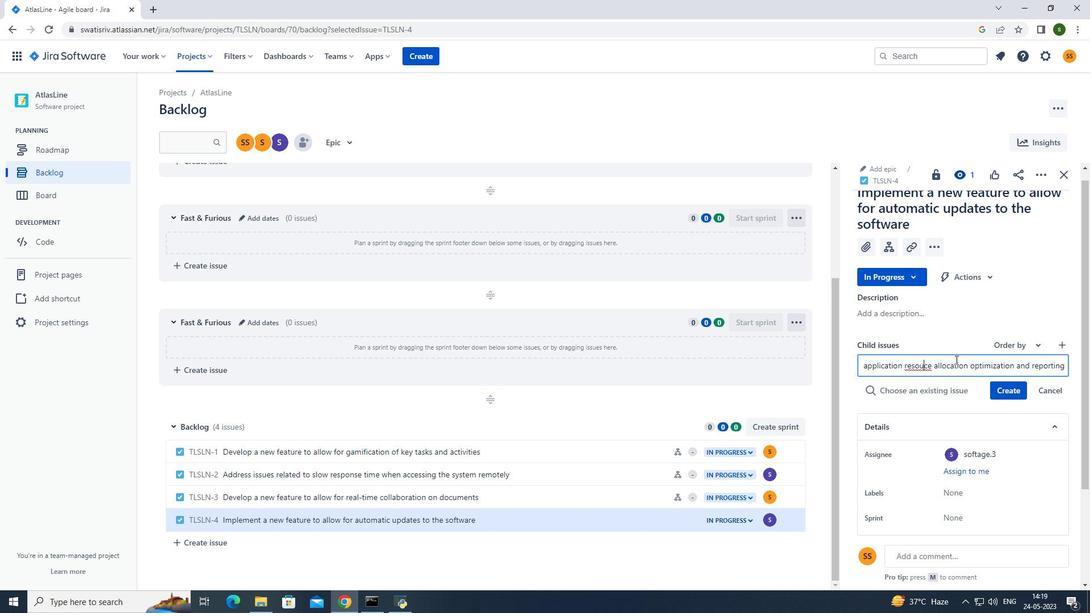 
Action: Key pressed r
Screenshot: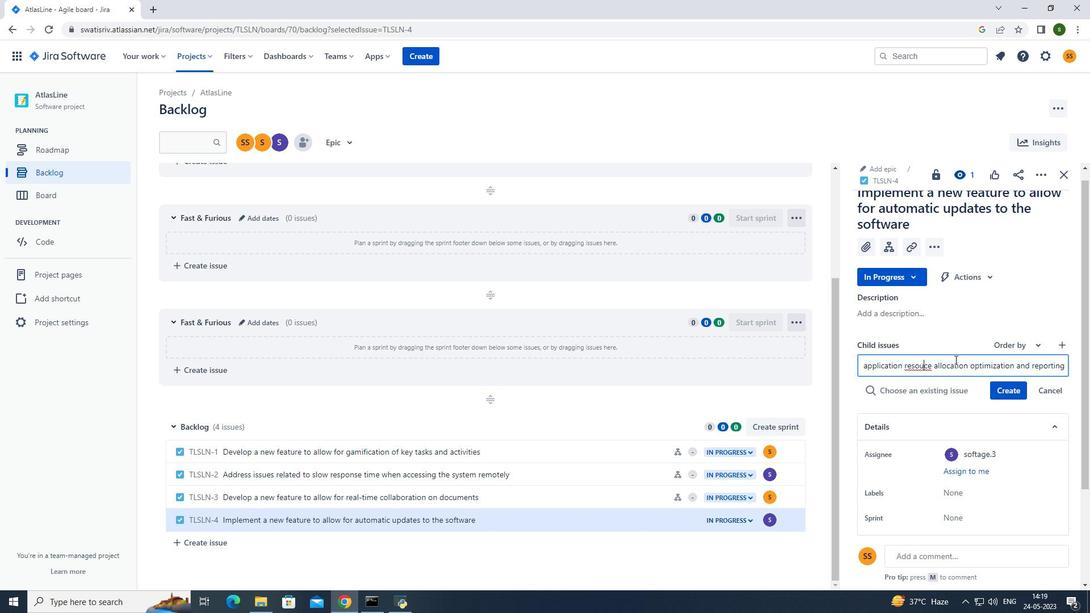 
Action: Mouse moved to (902, 369)
Screenshot: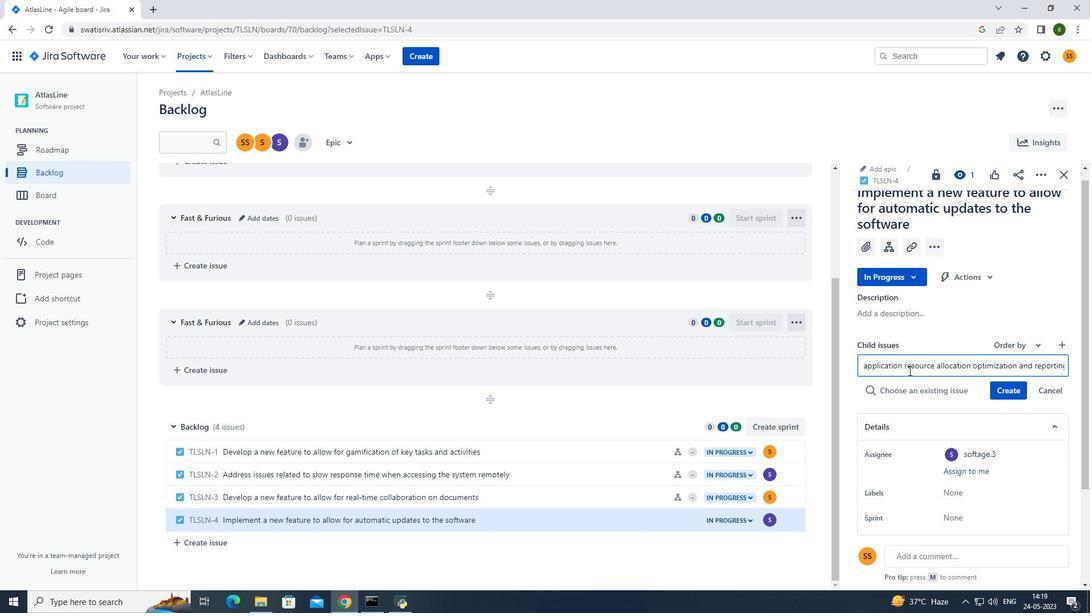 
Action: Mouse pressed left at (902, 369)
Screenshot: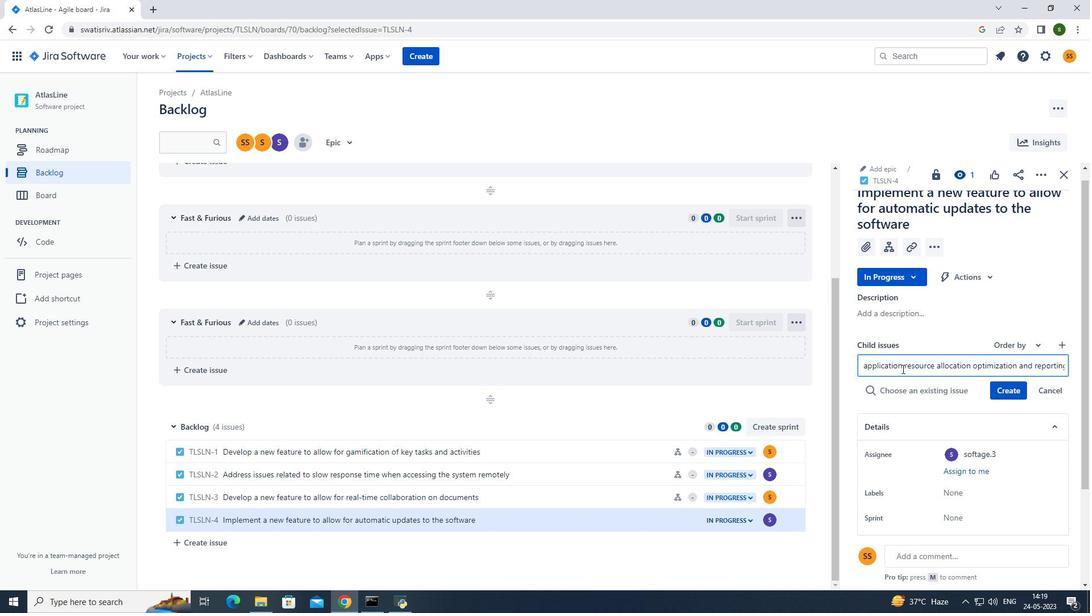 
Action: Mouse moved to (881, 369)
Screenshot: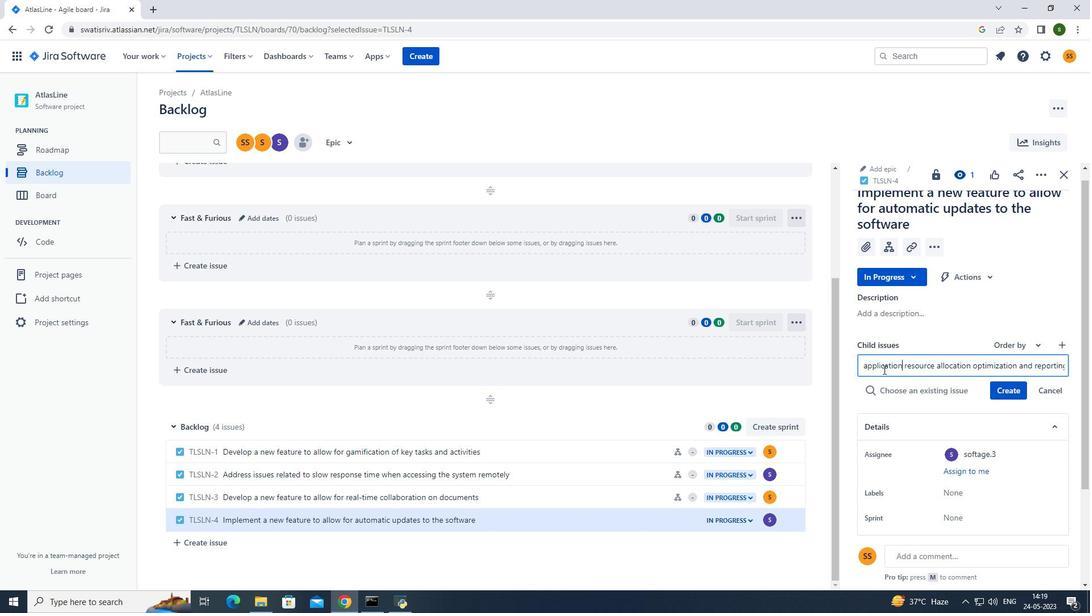 
Action: Mouse pressed left at (881, 369)
Screenshot: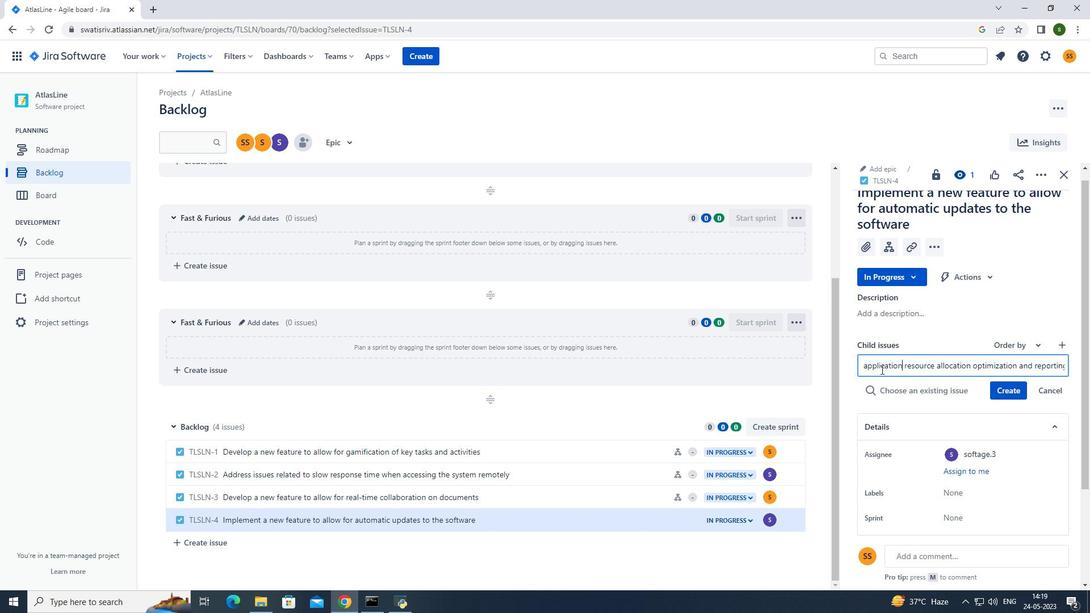 
Action: Mouse moved to (911, 361)
Screenshot: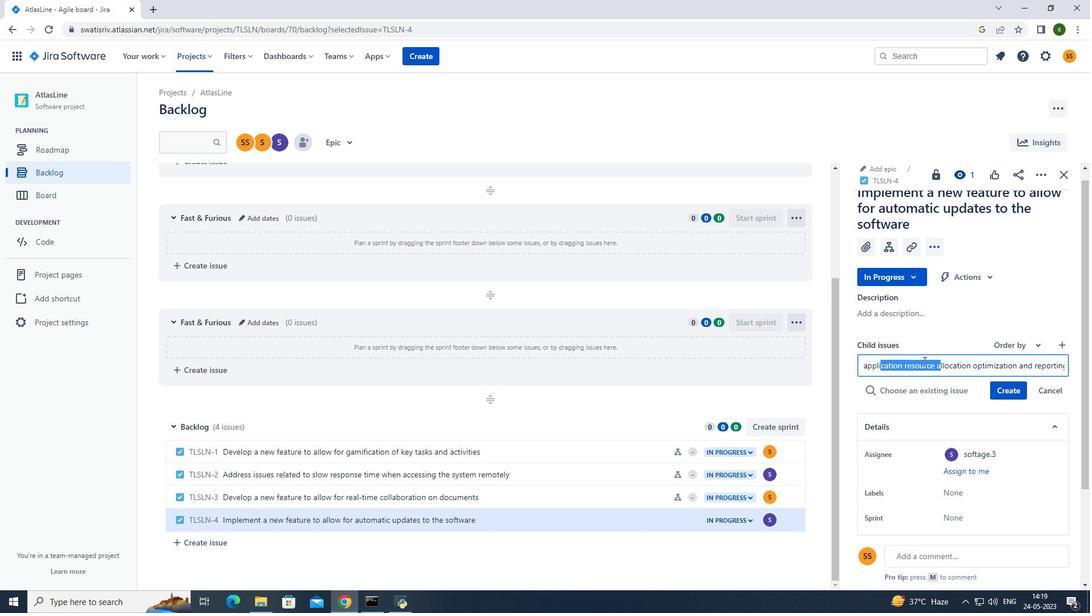 
Action: Mouse pressed left at (911, 361)
Screenshot: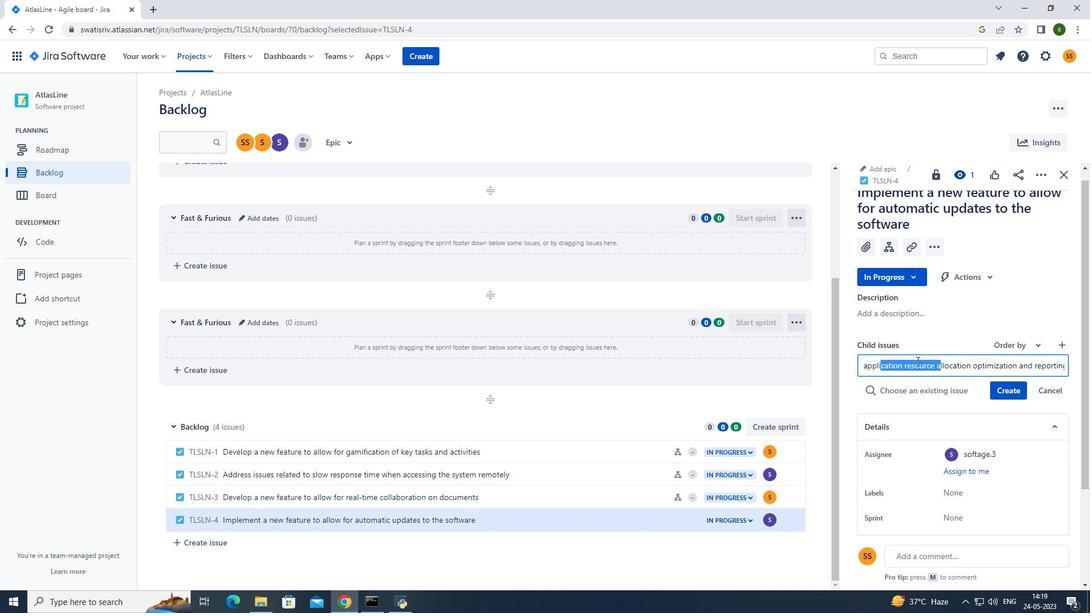 
Action: Mouse moved to (867, 369)
Screenshot: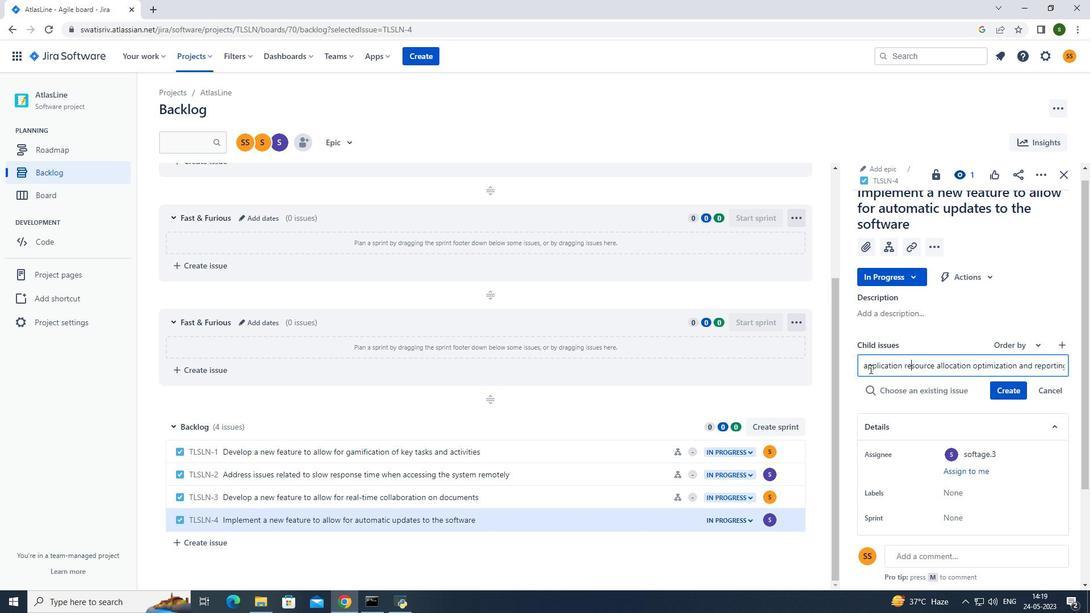 
Action: Mouse pressed left at (867, 369)
Screenshot: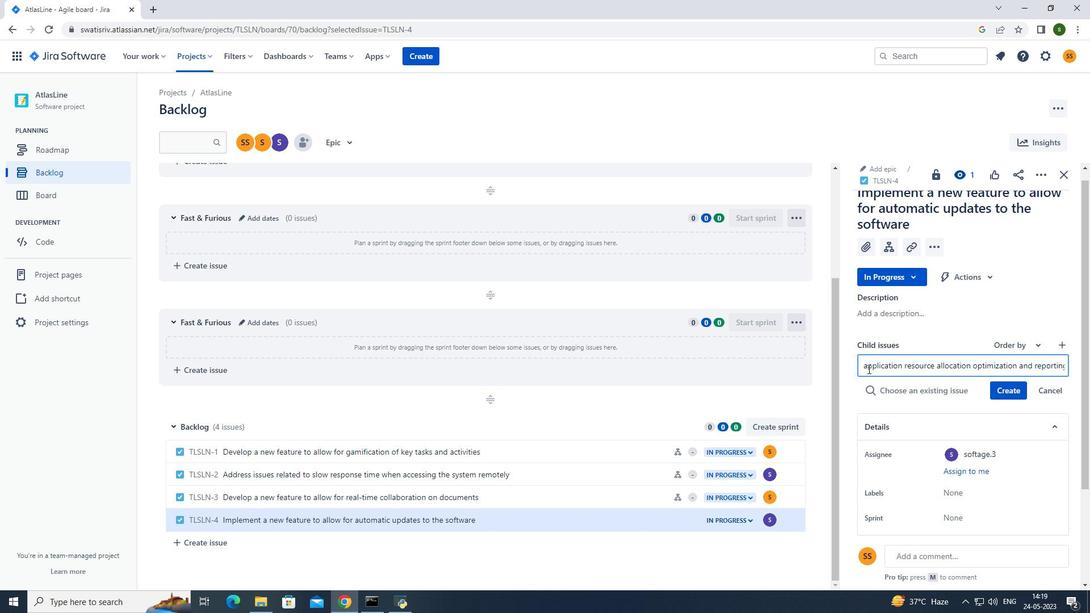 
Action: Key pressed <Key.left><Key.left><Key.left><Key.left><Key.left><Key.left><Key.left><Key.left><Key.left><Key.left><Key.left><Key.left><Key.left><Key.left><Key.left><Key.left><Key.left><Key.left><Key.left><Key.left><Key.left><Key.left><Key.left><Key.left><Key.left><Key.left><Key.left><Key.left><Key.left><Key.left><Key.left><Key.left><Key.left><Key.left><Key.left><Key.left><Key.left><Key.left>
Screenshot: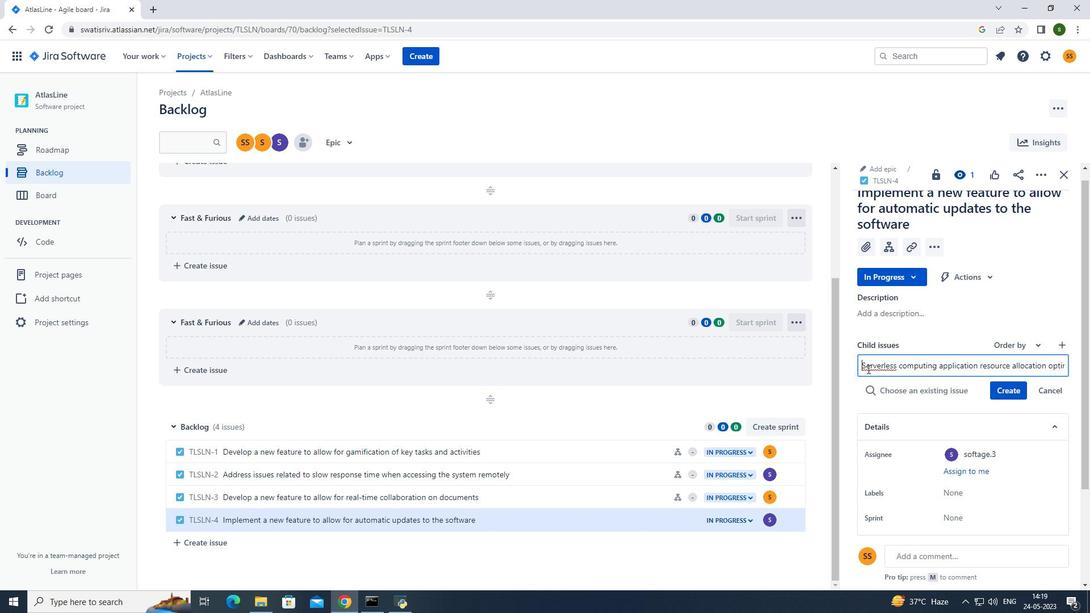 
Action: Mouse moved to (1008, 384)
Screenshot: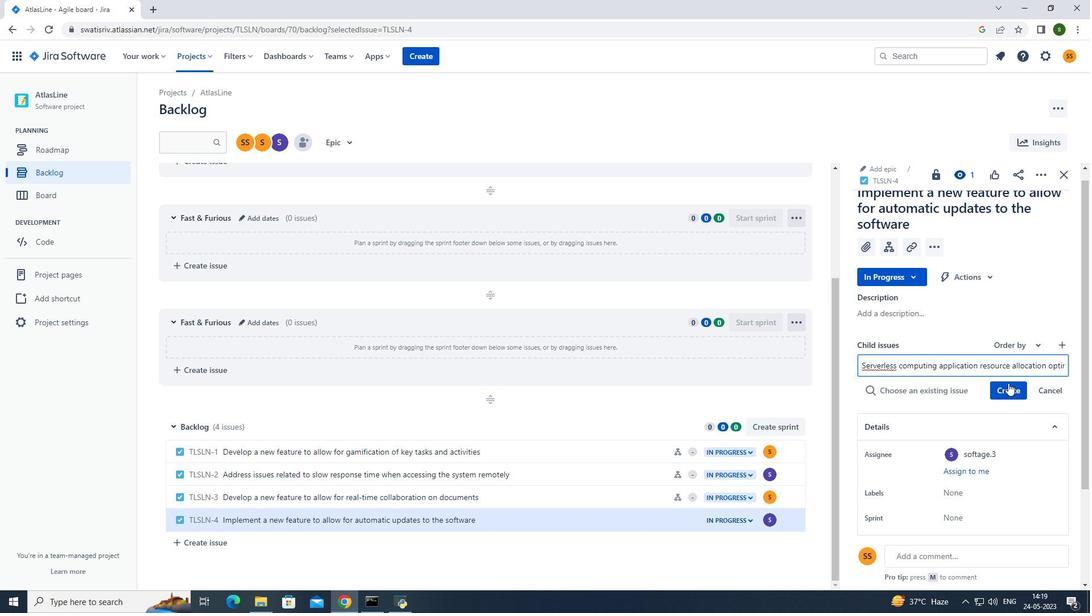 
Action: Mouse pressed left at (1008, 384)
Screenshot: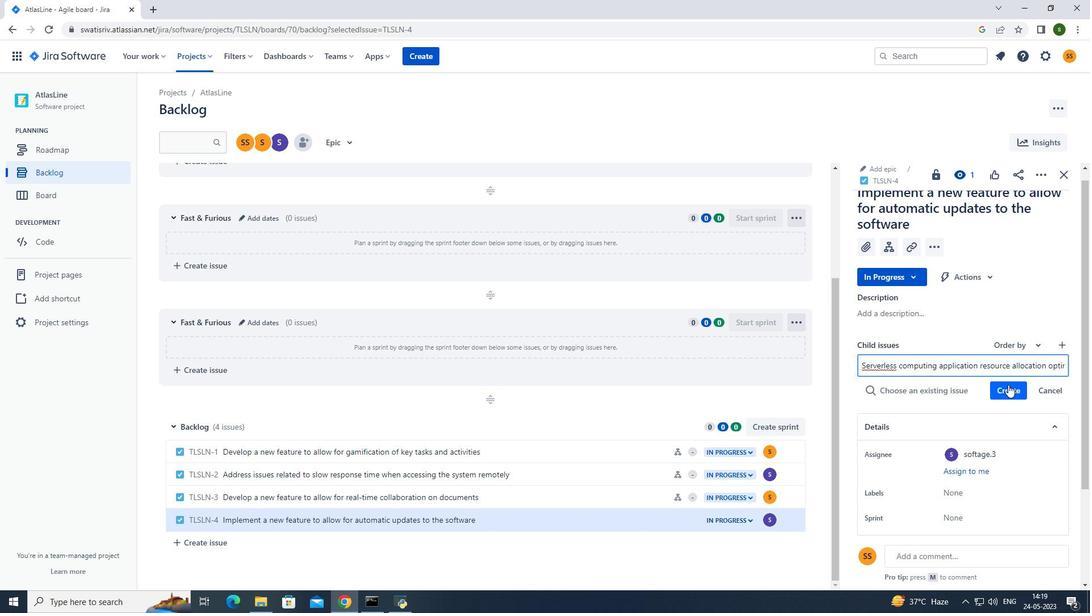 
Action: Mouse moved to (1014, 367)
Screenshot: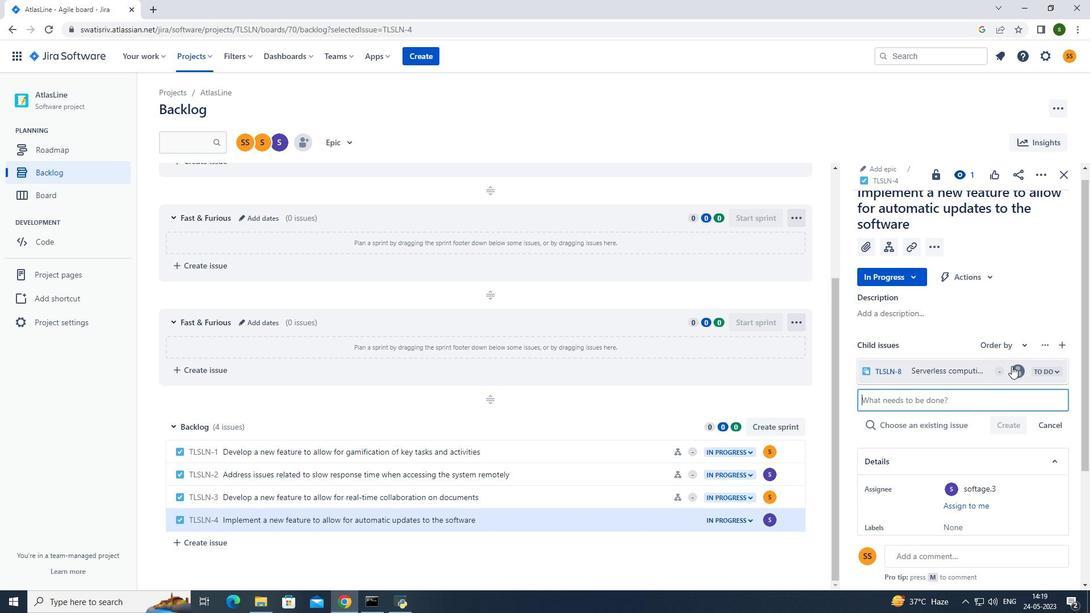 
Action: Mouse pressed left at (1014, 367)
Screenshot: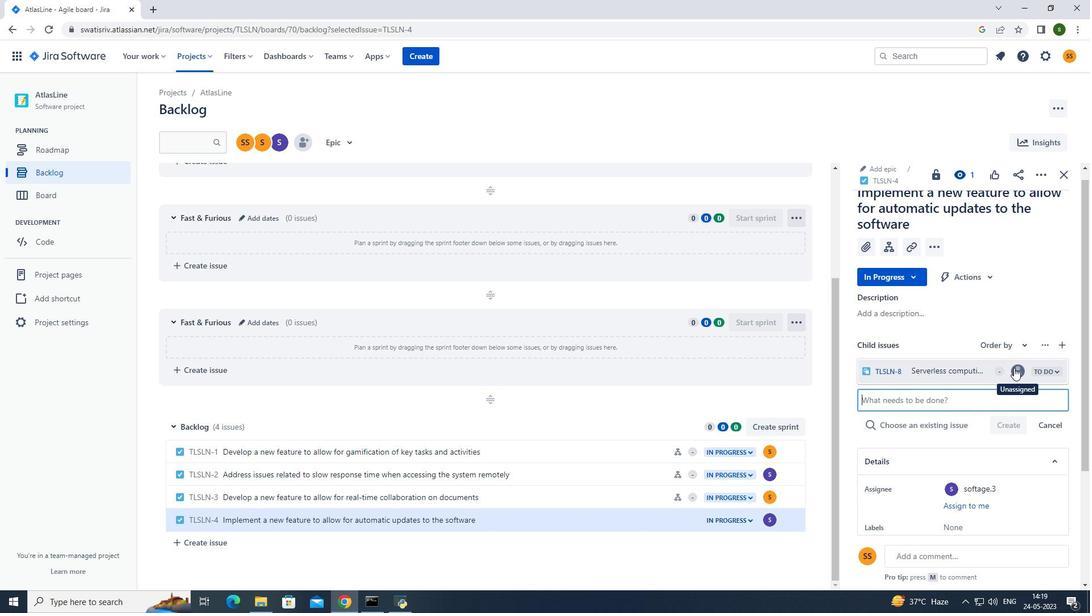
Action: Mouse moved to (923, 313)
Screenshot: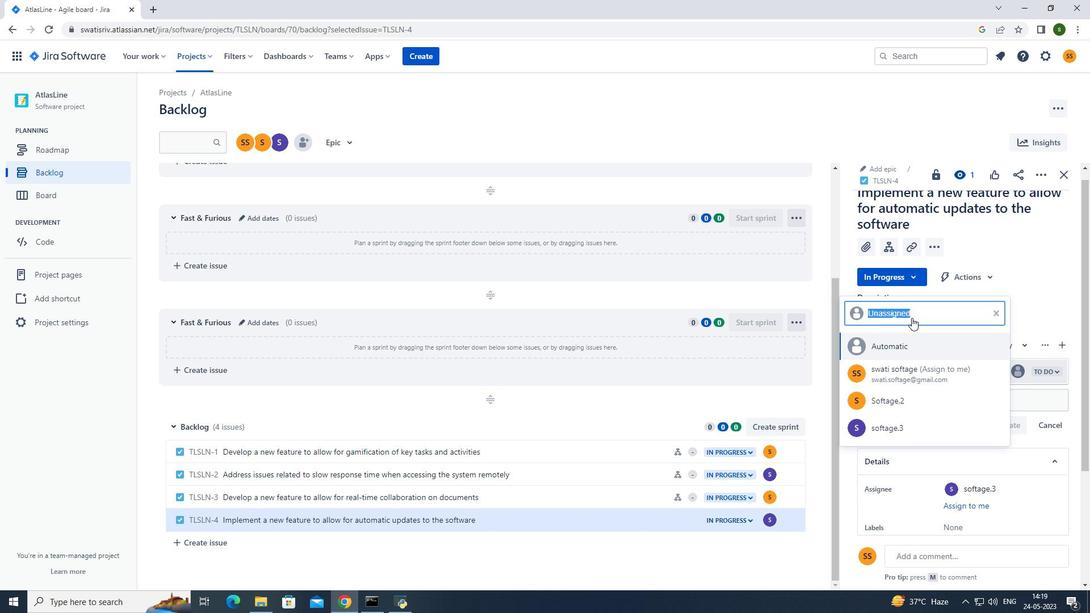 
Action: Key pressed softage.3<Key.shift><Key.shift>@softage.net
Screenshot: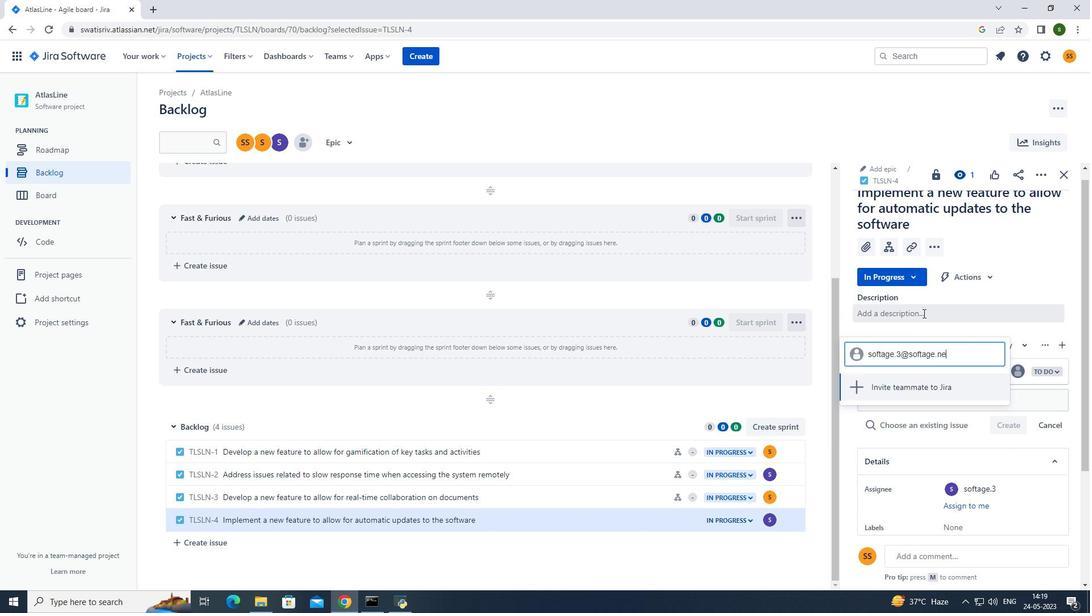 
Action: Mouse moved to (903, 370)
Screenshot: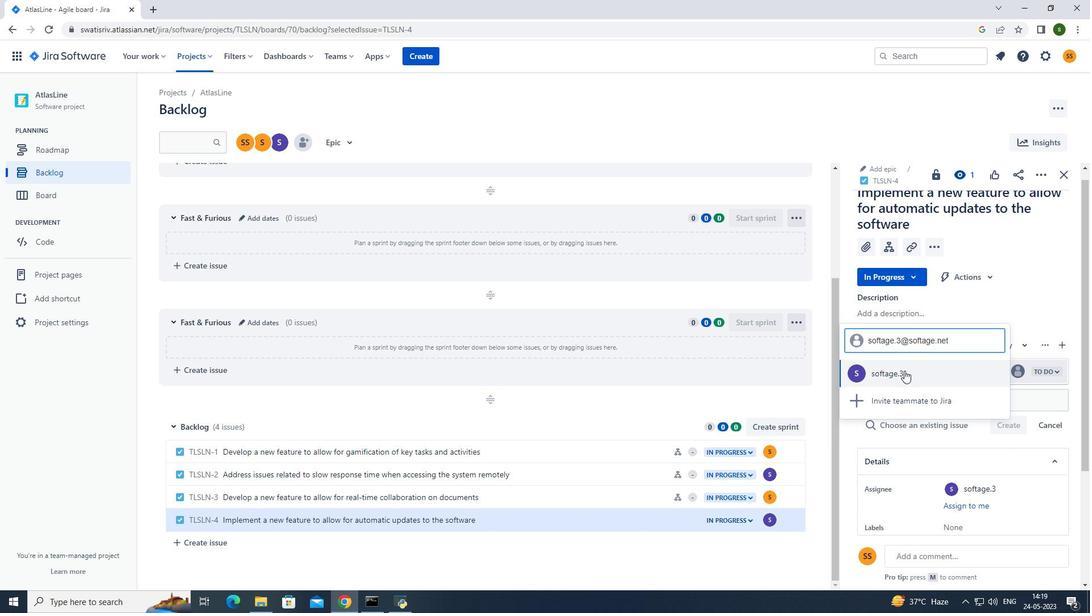 
Action: Mouse pressed left at (903, 370)
Screenshot: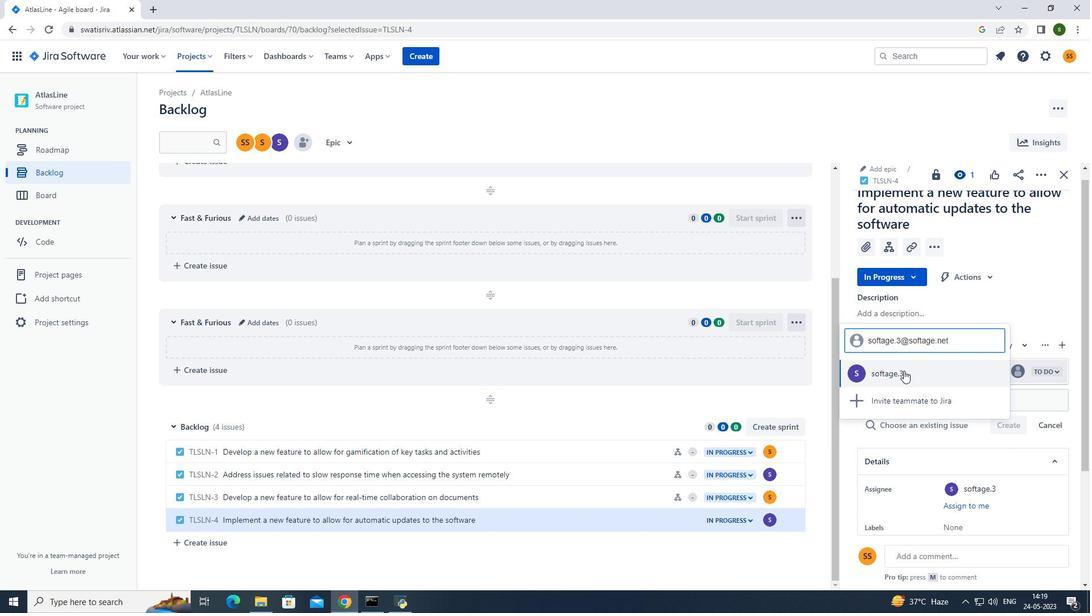 
Action: Mouse moved to (539, 131)
Screenshot: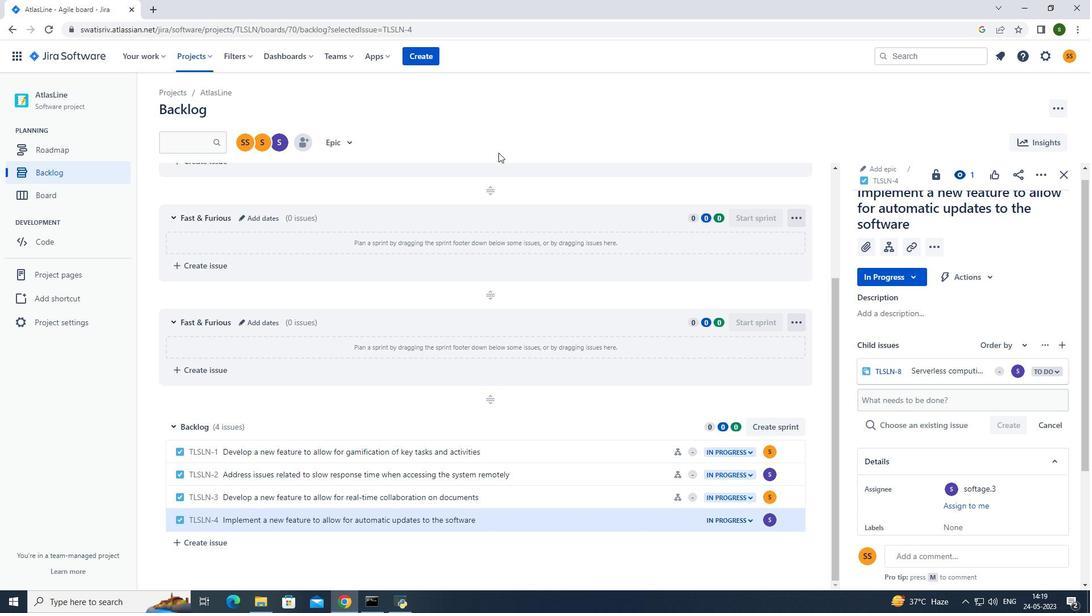 
Action: Mouse pressed left at (539, 131)
Screenshot: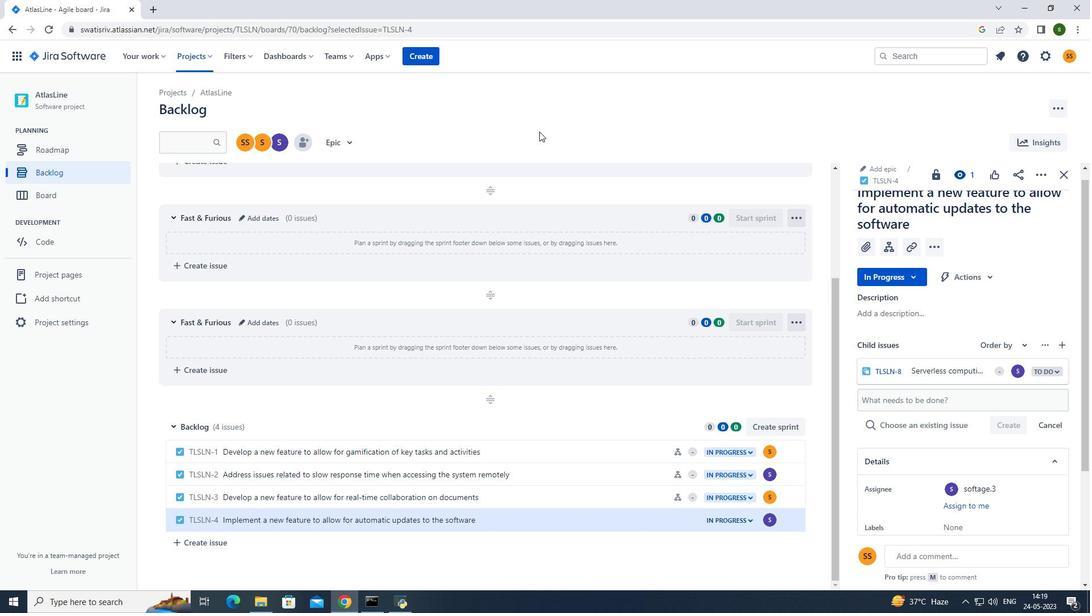
Action: Mouse moved to (497, 137)
Screenshot: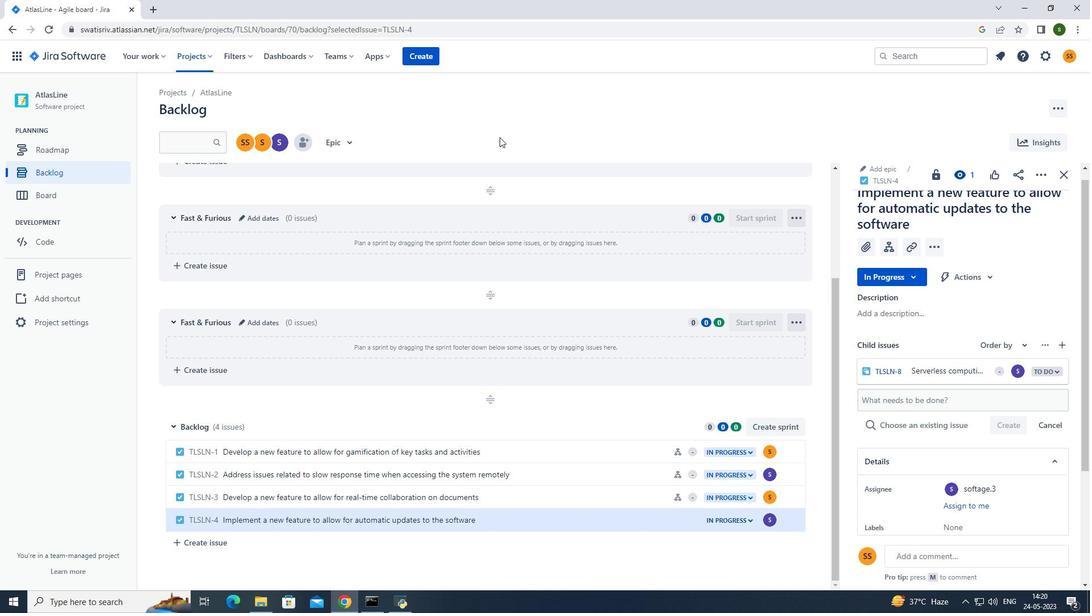 
